 Task: Look for space in Ameca, Mexico from 12th  August, 2023 to 15th August, 2023 for 3 adults in price range Rs.12000 to Rs.16000. Place can be entire place with 2 bedrooms having 3 beds and 1 bathroom. Property type can be house, flat, guest house. Booking option can be shelf check-in. Required host language is English.
Action: Mouse moved to (410, 110)
Screenshot: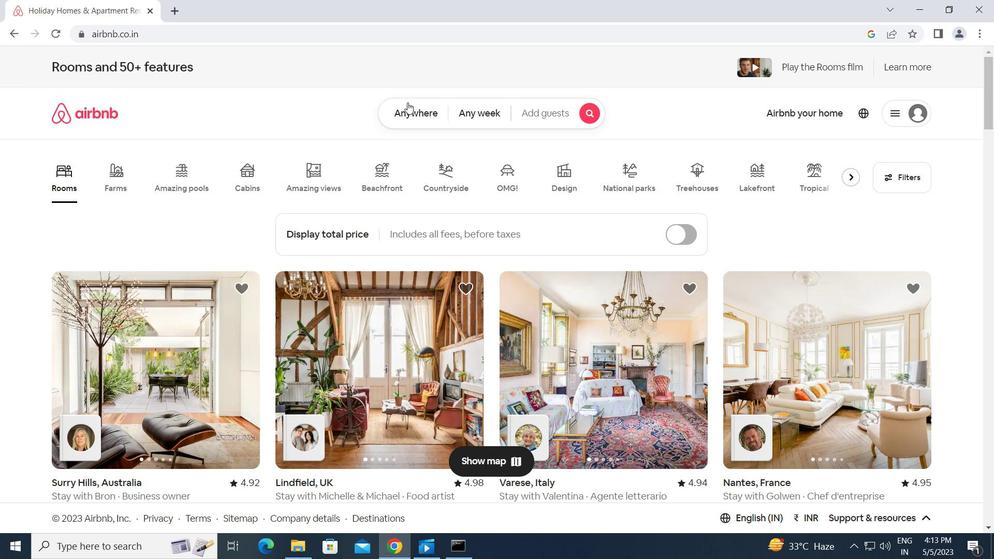 
Action: Mouse pressed left at (410, 110)
Screenshot: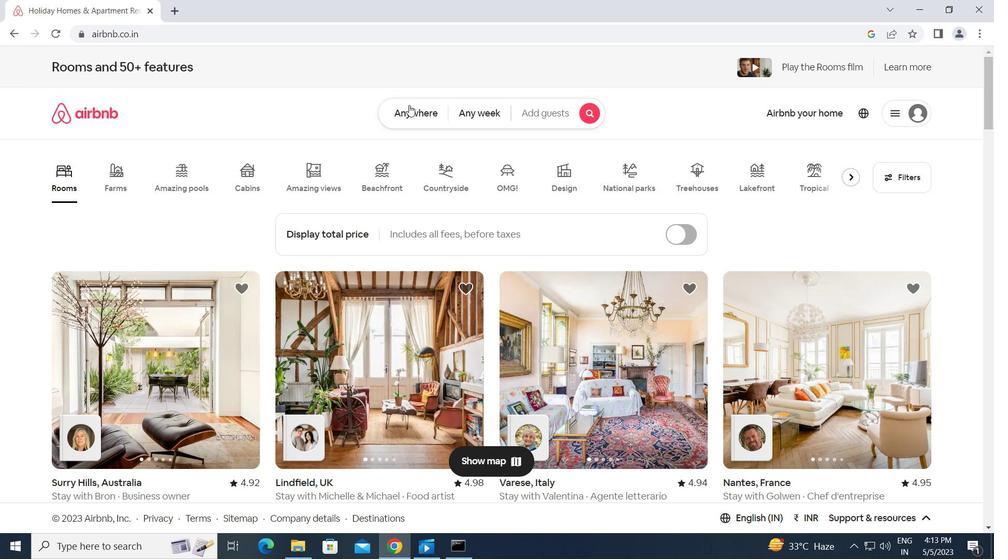 
Action: Mouse moved to (316, 162)
Screenshot: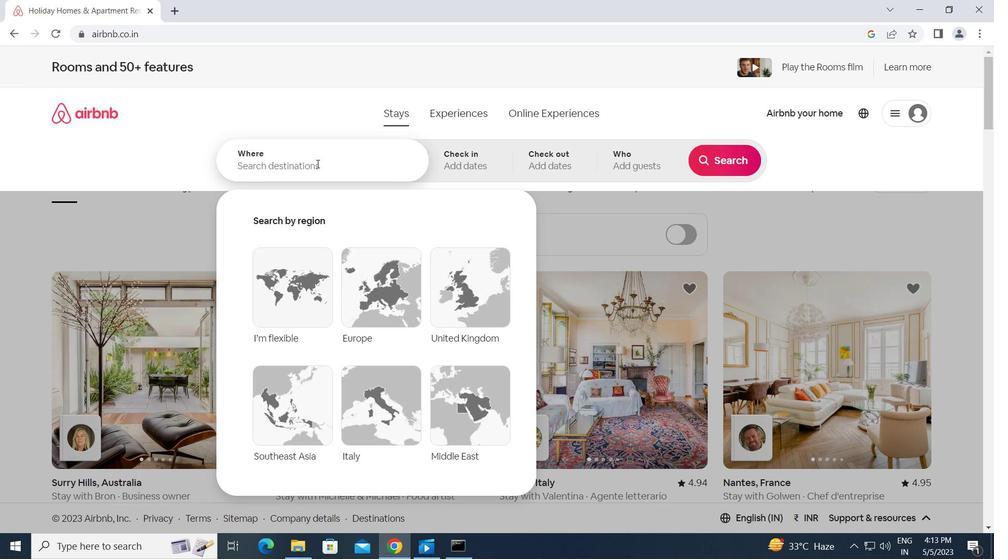 
Action: Mouse pressed left at (316, 162)
Screenshot: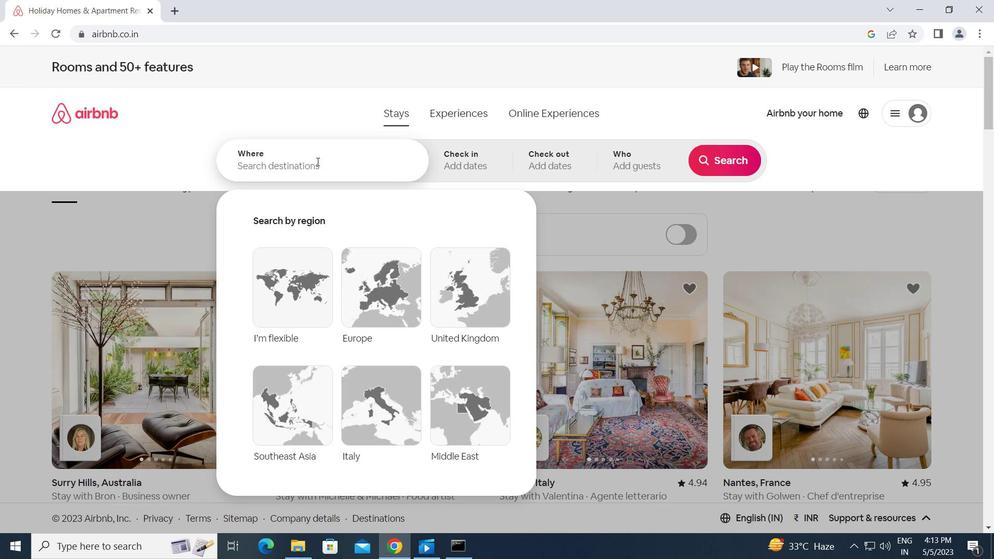 
Action: Key pressed a<Key.caps_lock>meca,<Key.space><Key.caps_lock>m<Key.caps_lock>exico<Key.enter>
Screenshot: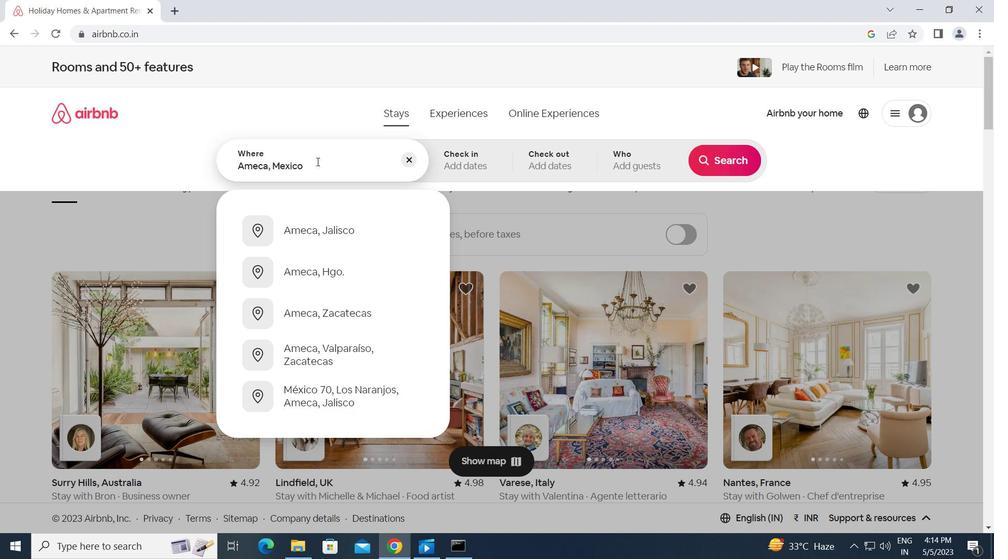
Action: Mouse moved to (723, 260)
Screenshot: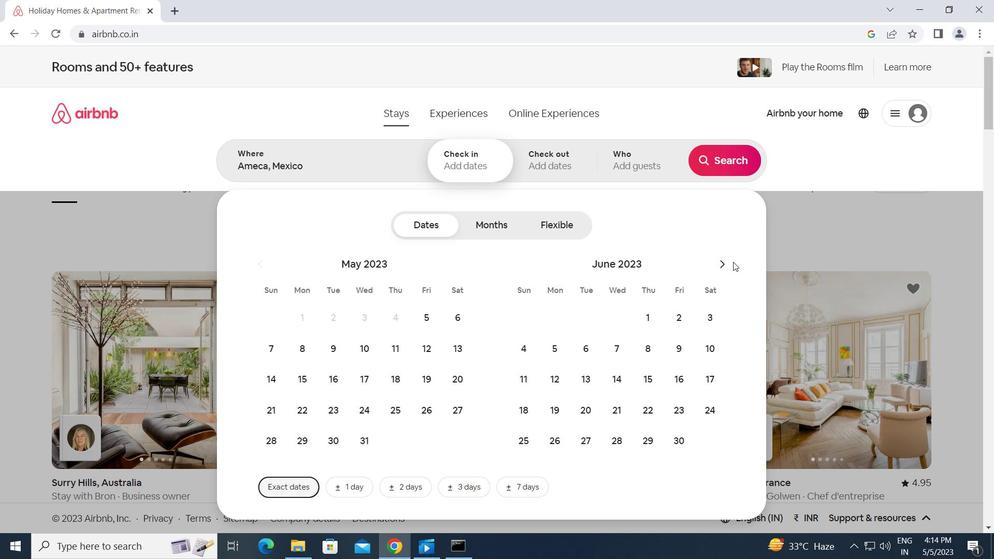 
Action: Mouse pressed left at (723, 260)
Screenshot: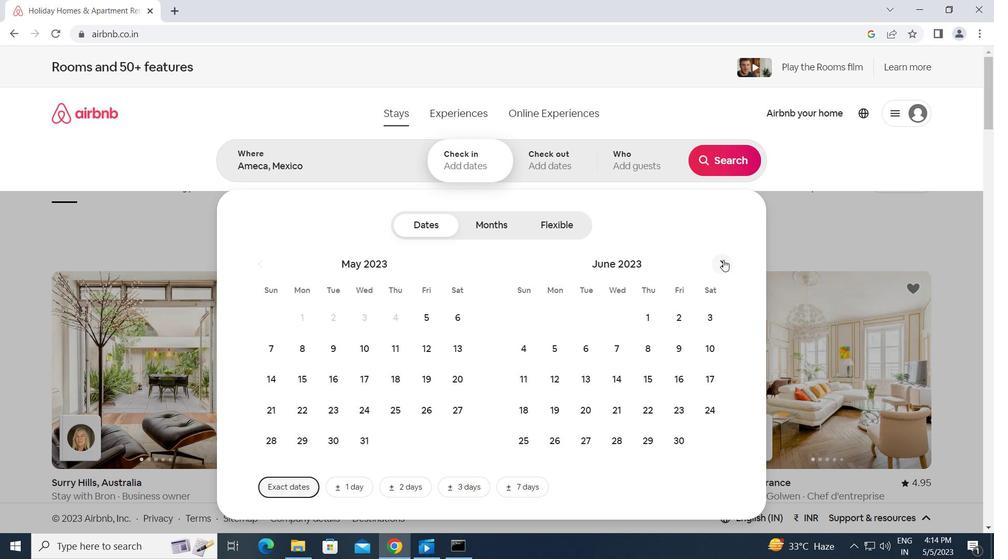 
Action: Mouse pressed left at (723, 260)
Screenshot: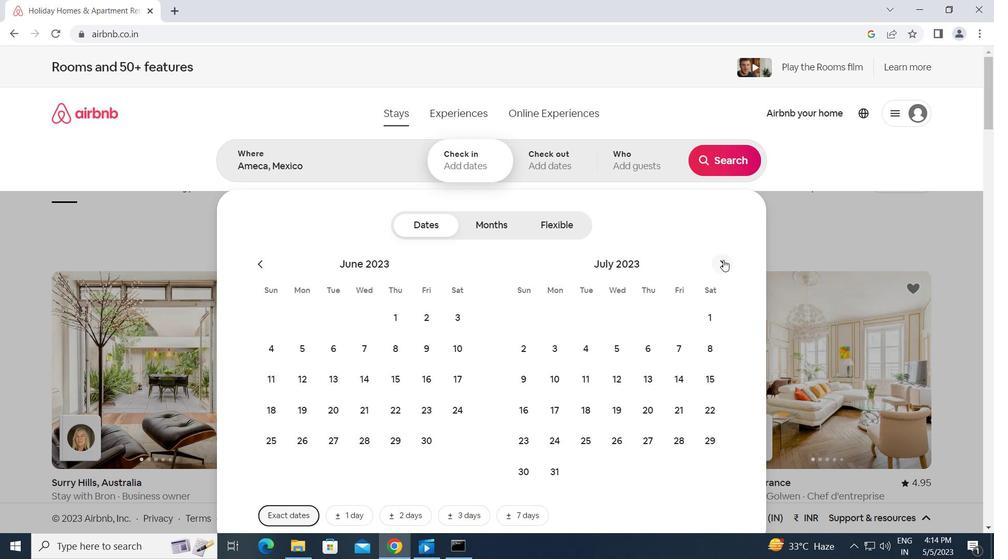 
Action: Mouse moved to (705, 347)
Screenshot: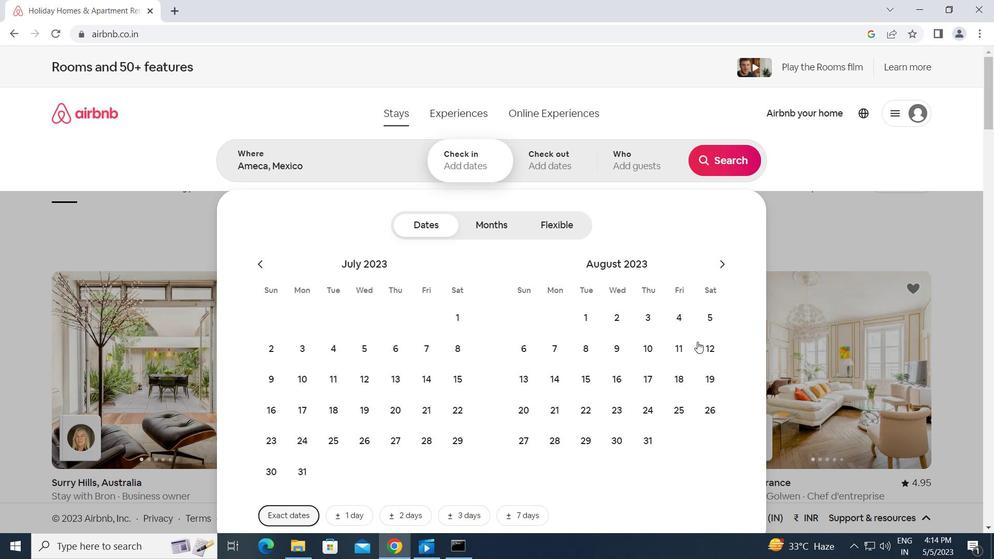 
Action: Mouse pressed left at (705, 347)
Screenshot: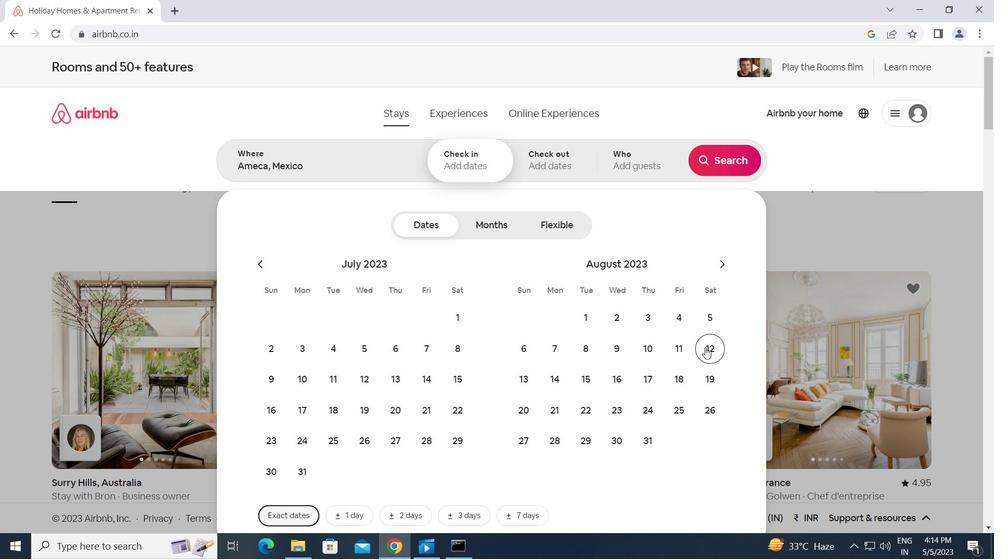 
Action: Mouse moved to (575, 380)
Screenshot: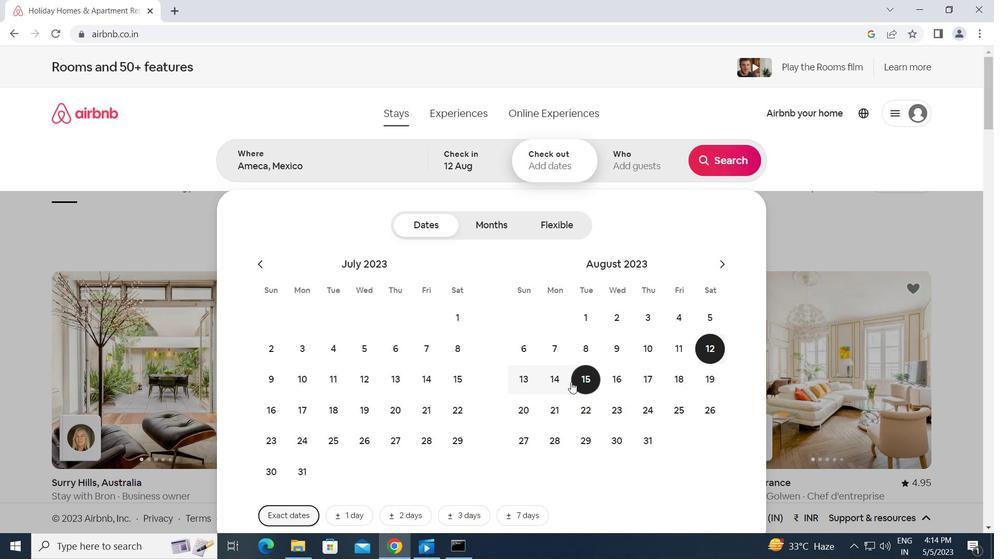 
Action: Mouse pressed left at (575, 380)
Screenshot: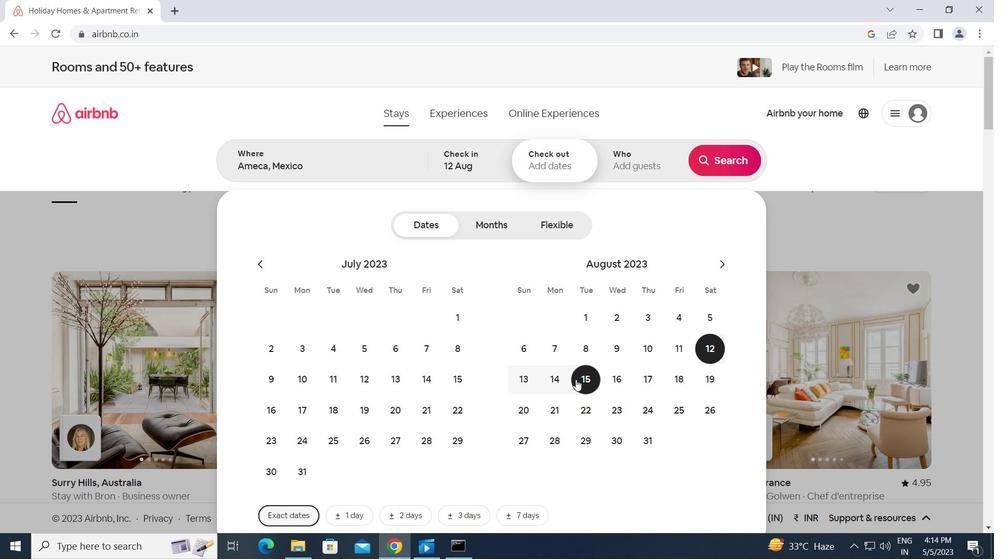 
Action: Mouse moved to (626, 153)
Screenshot: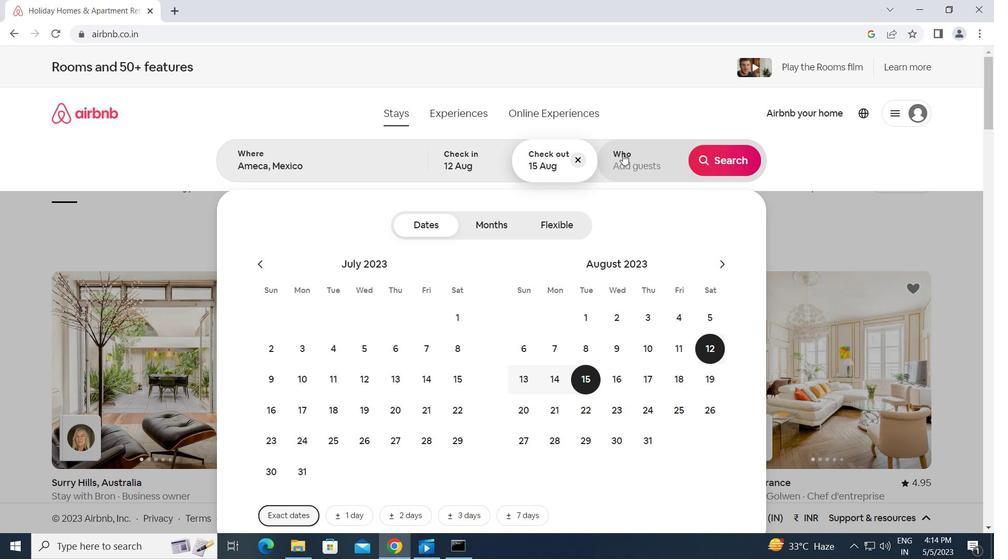 
Action: Mouse pressed left at (626, 153)
Screenshot: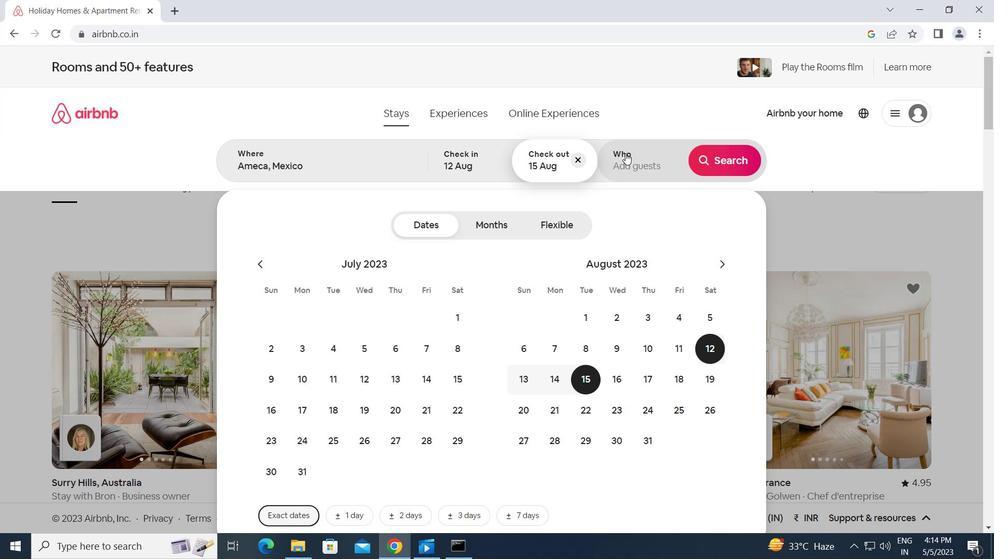 
Action: Mouse moved to (728, 229)
Screenshot: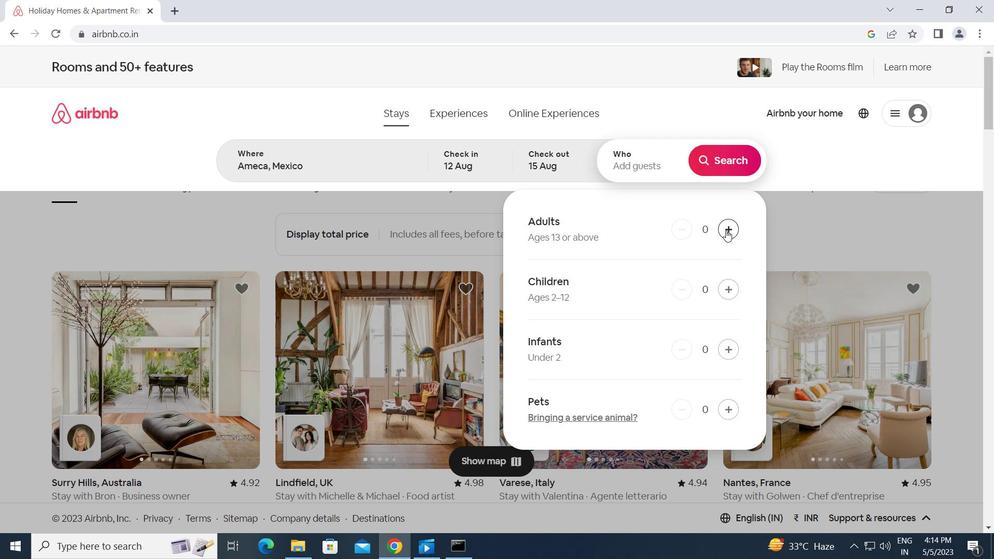 
Action: Mouse pressed left at (728, 229)
Screenshot: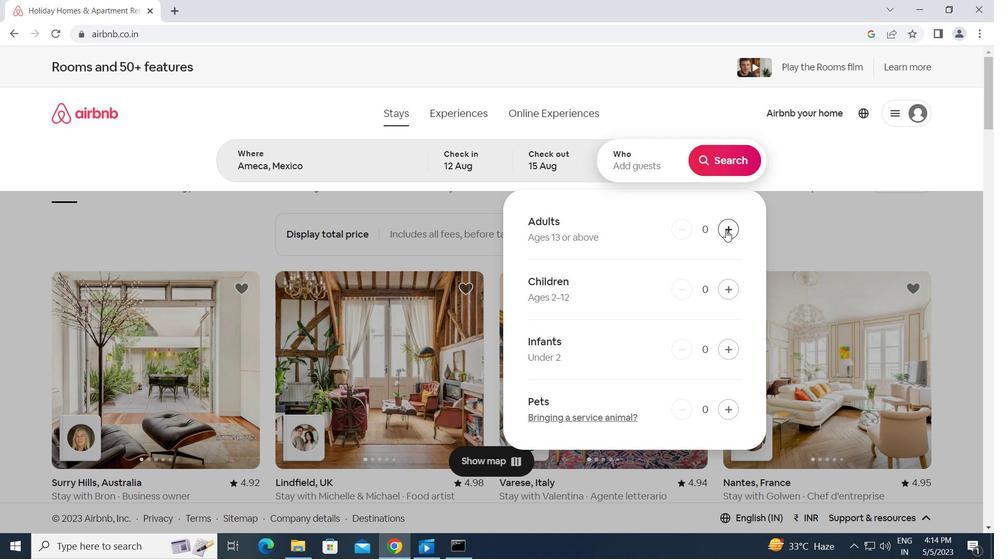 
Action: Mouse pressed left at (728, 229)
Screenshot: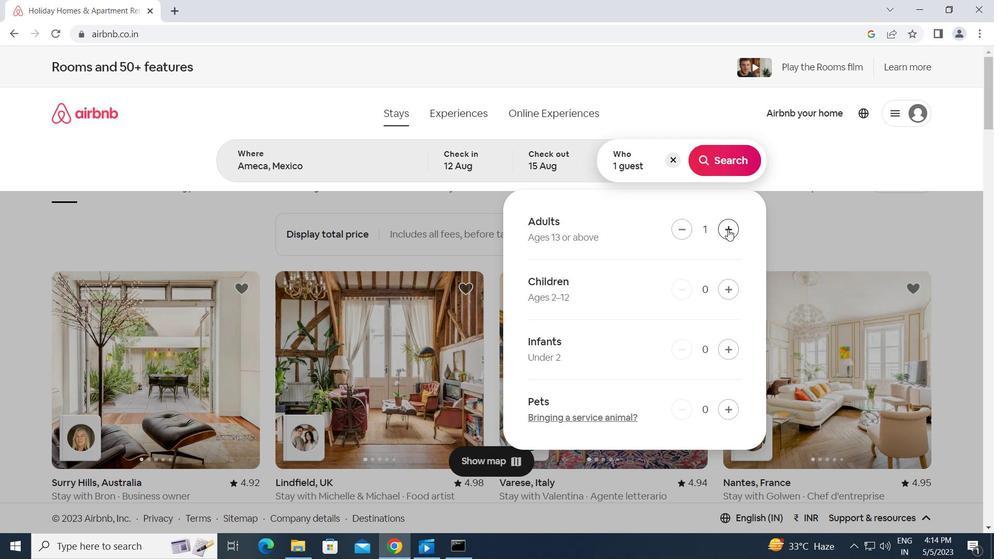 
Action: Mouse pressed left at (728, 229)
Screenshot: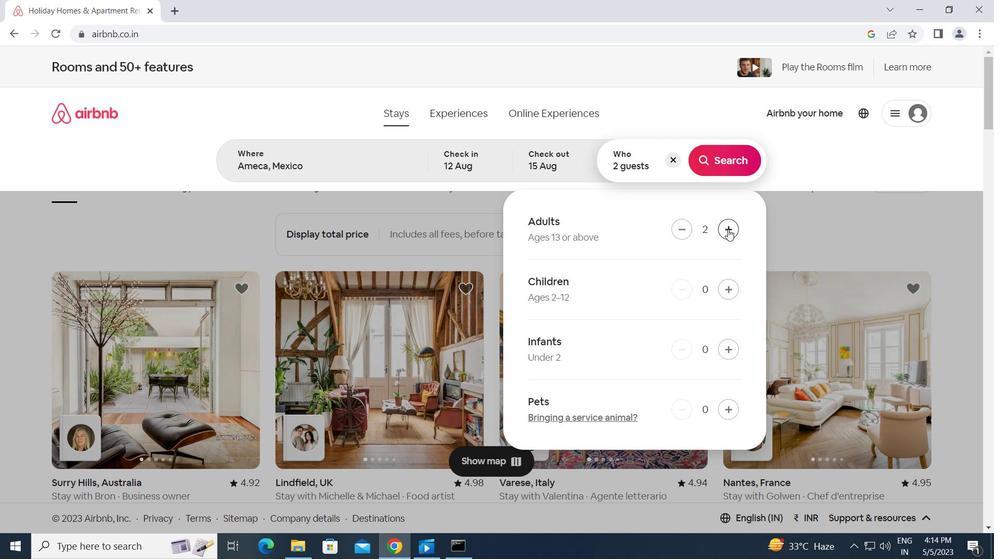 
Action: Mouse moved to (728, 159)
Screenshot: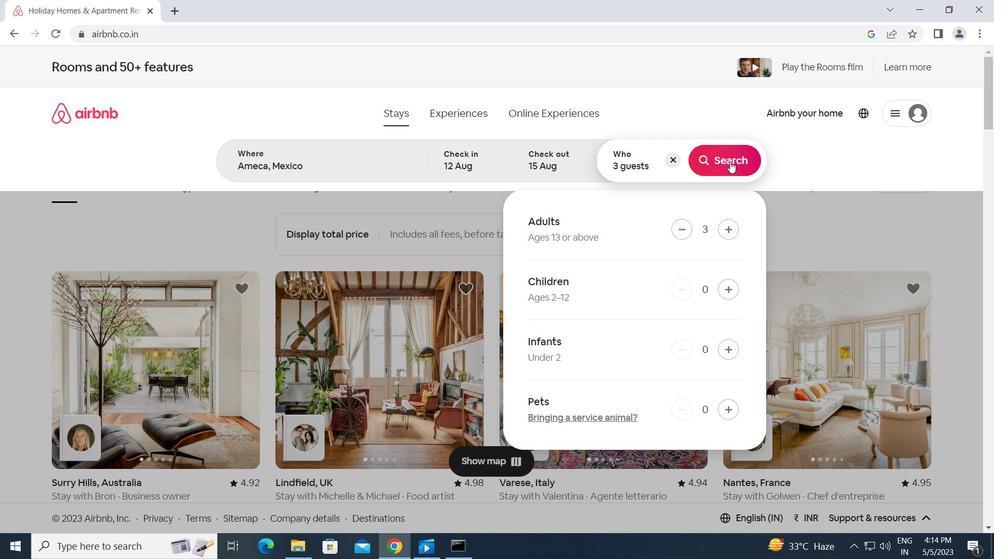 
Action: Mouse pressed left at (728, 159)
Screenshot: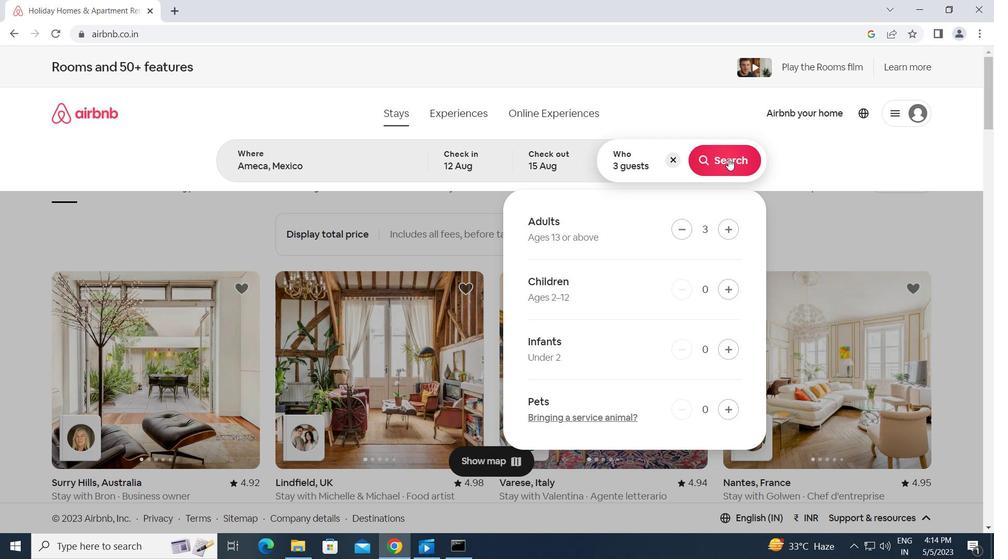 
Action: Mouse moved to (928, 124)
Screenshot: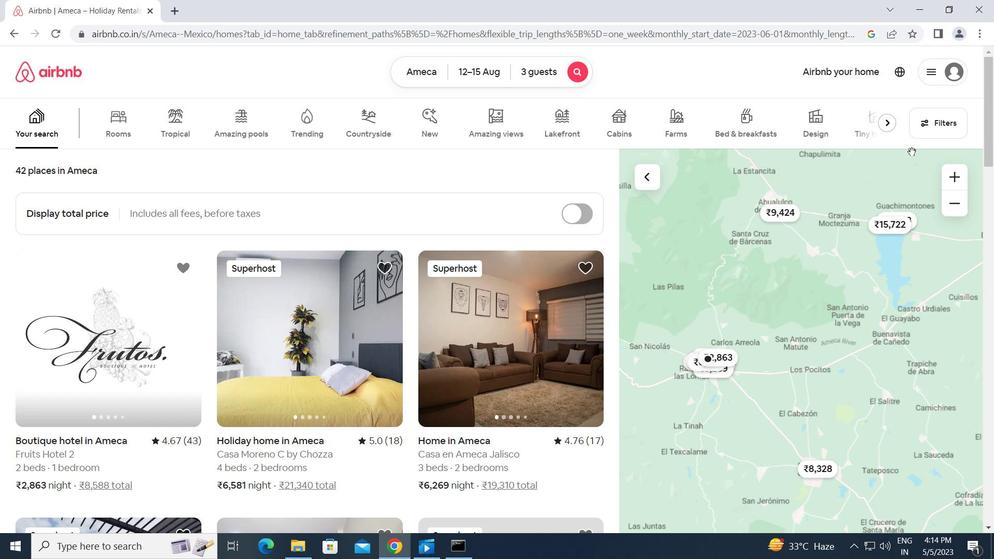 
Action: Mouse pressed left at (928, 124)
Screenshot: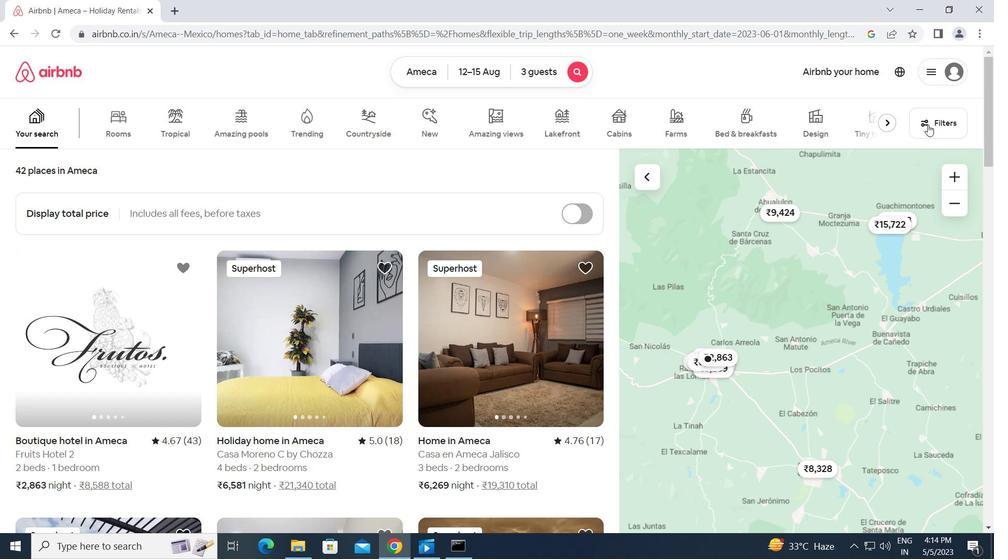 
Action: Mouse moved to (329, 444)
Screenshot: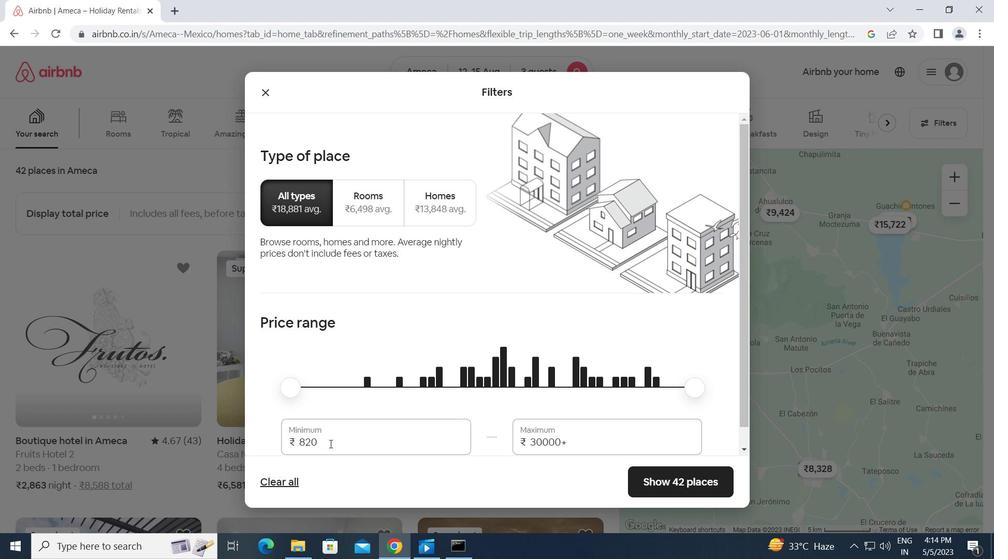 
Action: Mouse pressed left at (329, 444)
Screenshot: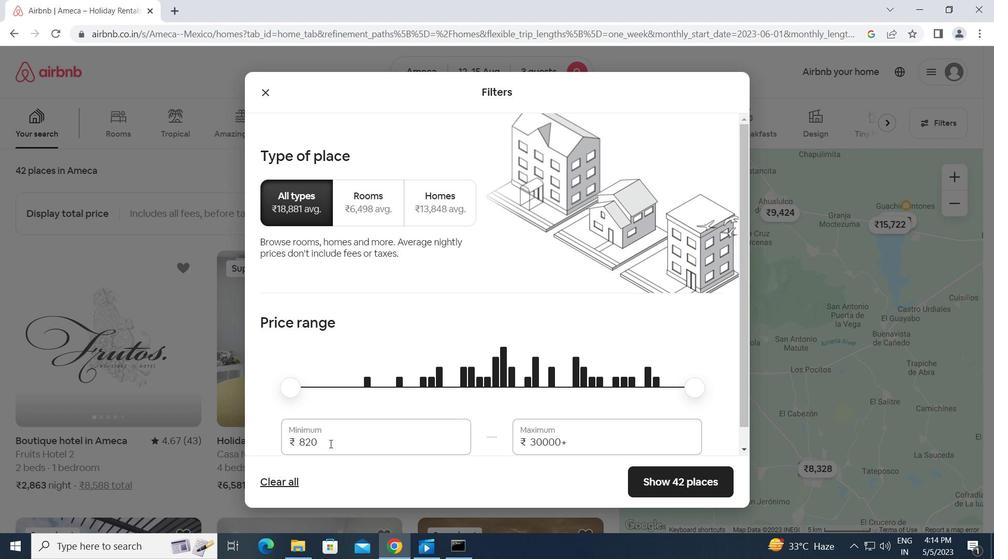 
Action: Mouse moved to (273, 442)
Screenshot: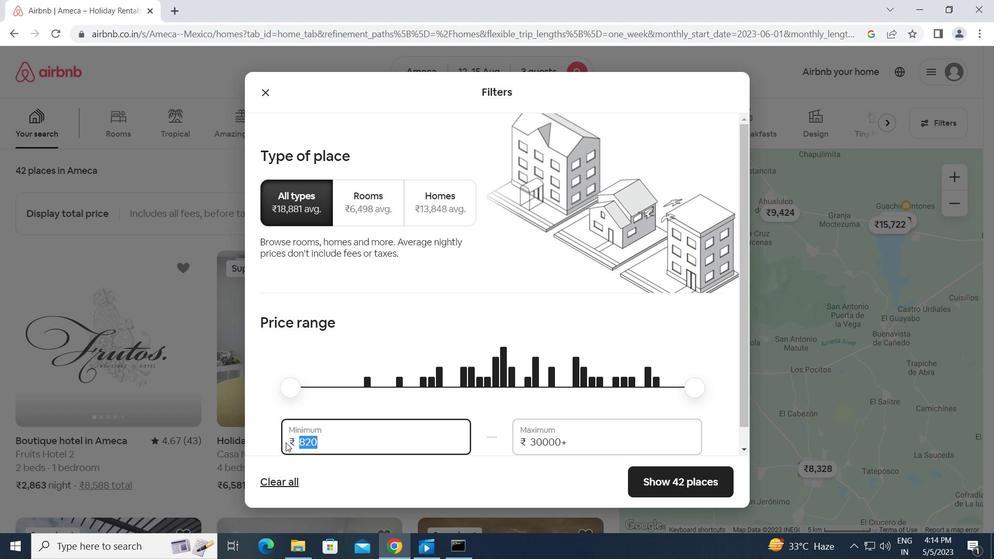 
Action: Key pressed 12000<Key.tab>
Screenshot: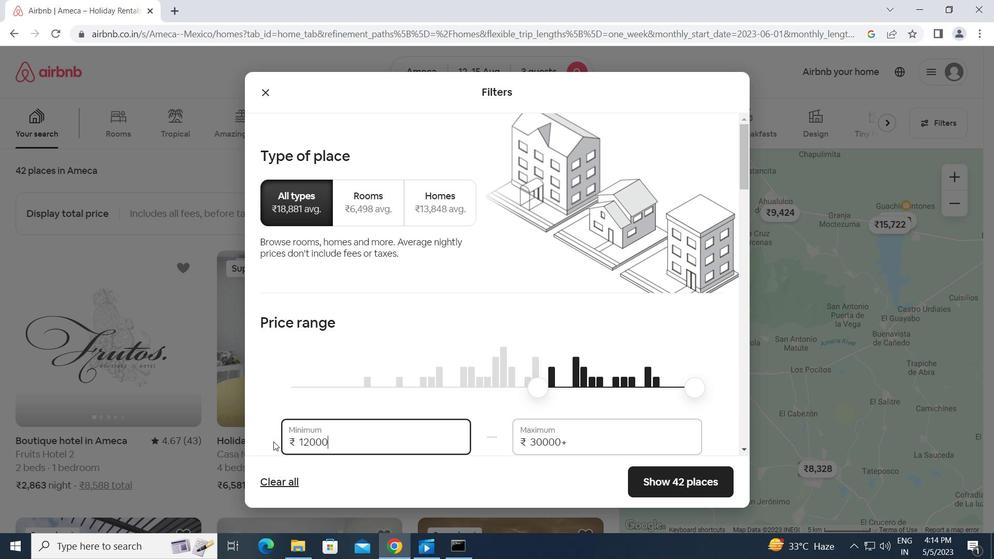 
Action: Mouse moved to (298, 437)
Screenshot: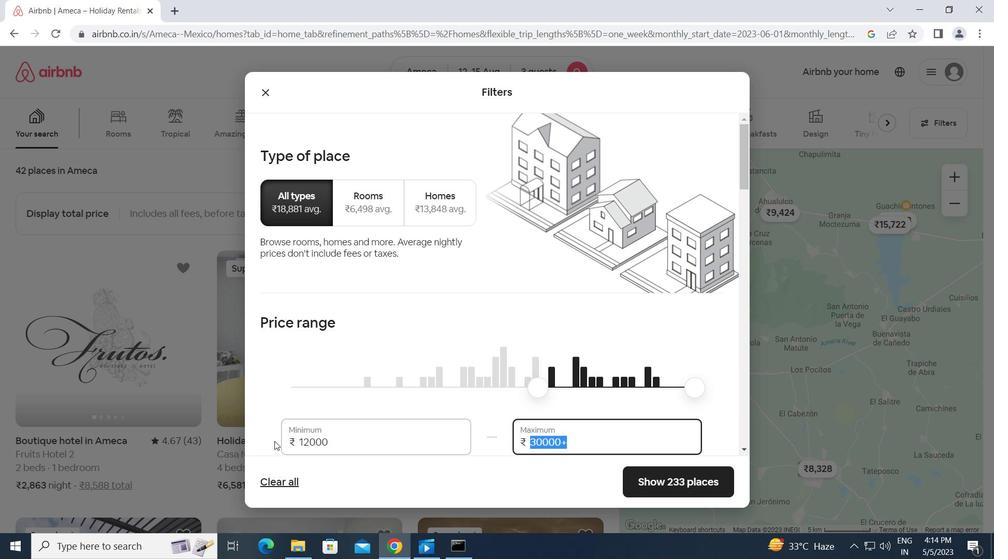 
Action: Key pressed 16
Screenshot: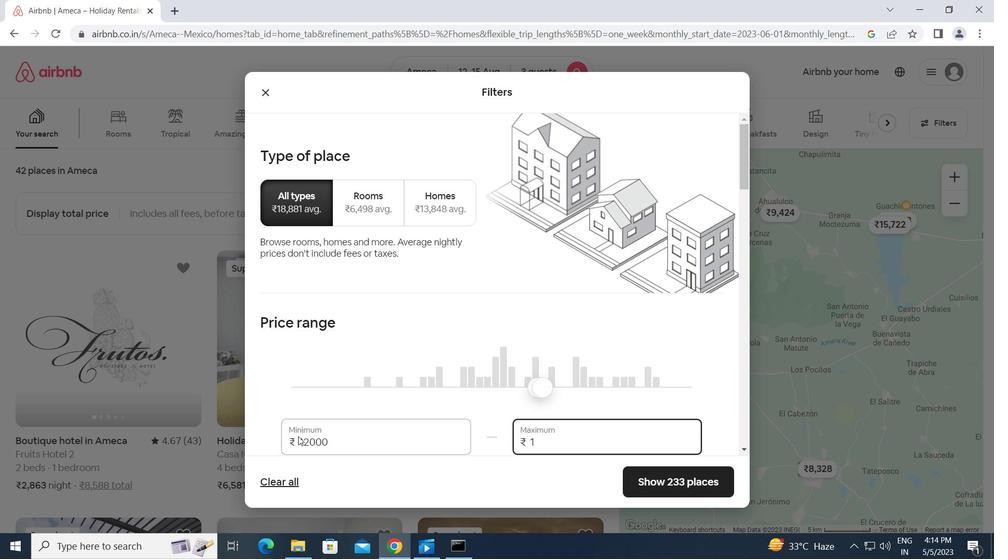 
Action: Mouse scrolled (298, 436) with delta (0, 0)
Screenshot: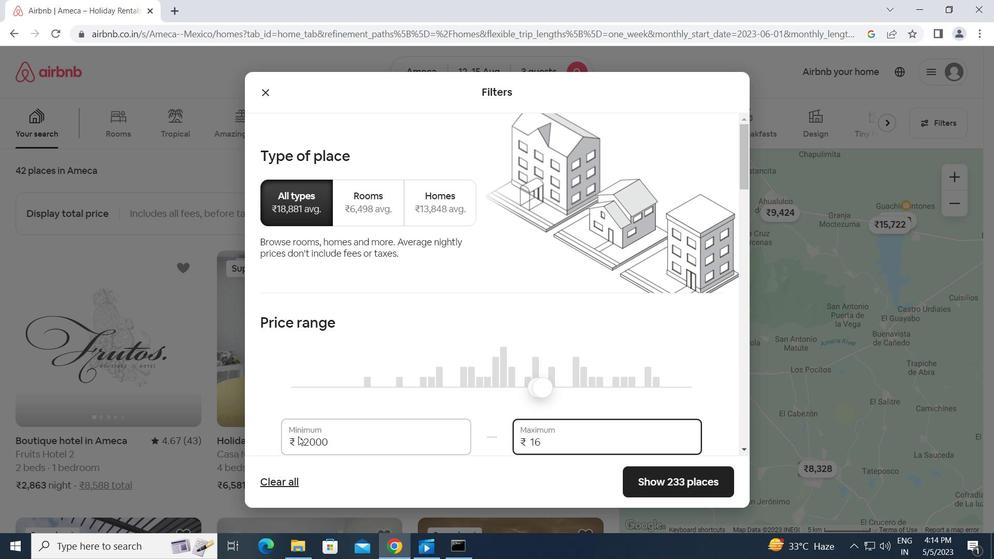 
Action: Mouse moved to (306, 436)
Screenshot: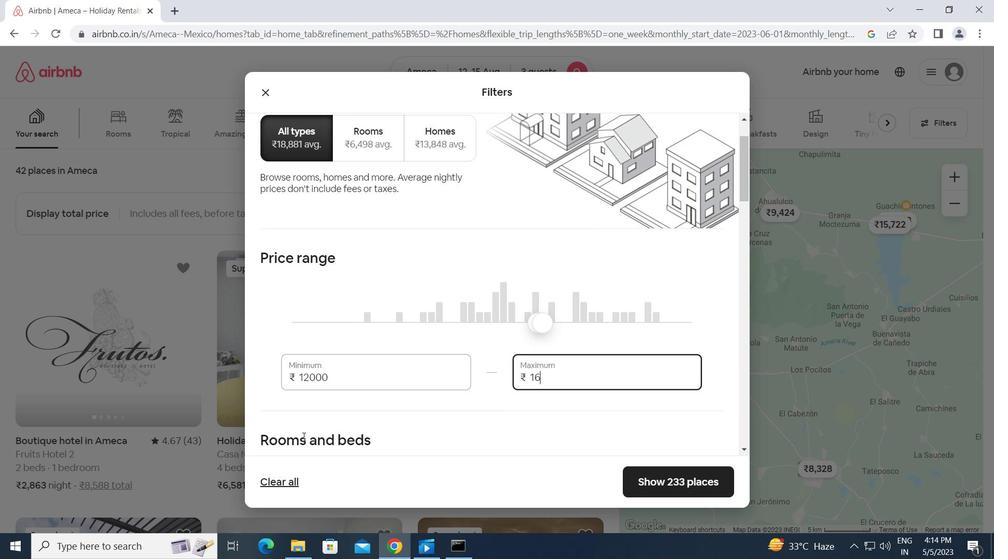 
Action: Key pressed 000
Screenshot: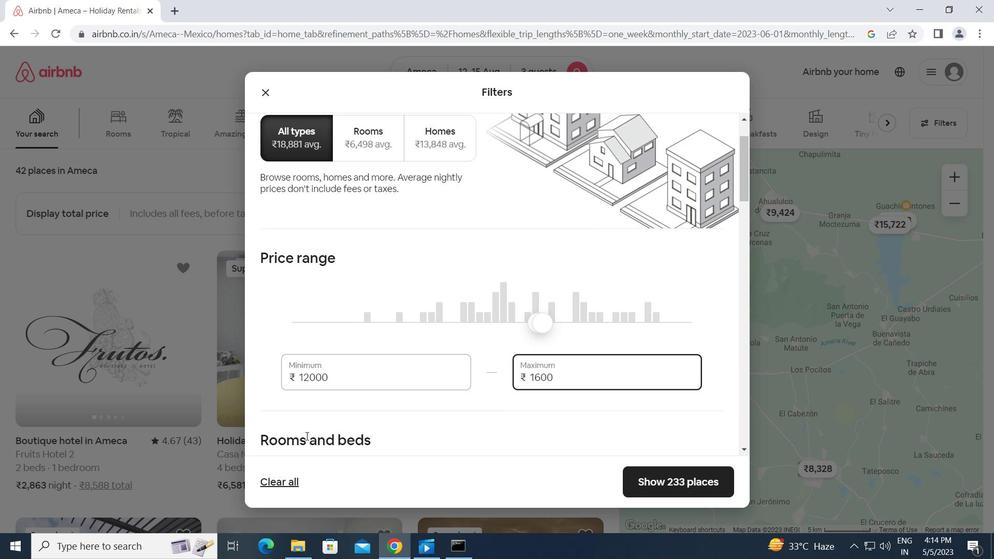 
Action: Mouse moved to (350, 421)
Screenshot: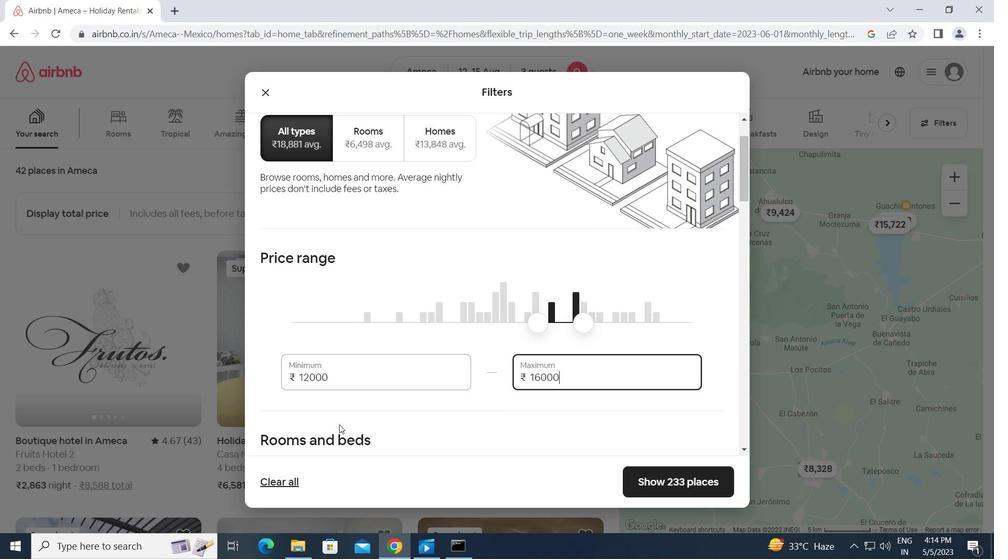 
Action: Mouse scrolled (350, 421) with delta (0, 0)
Screenshot: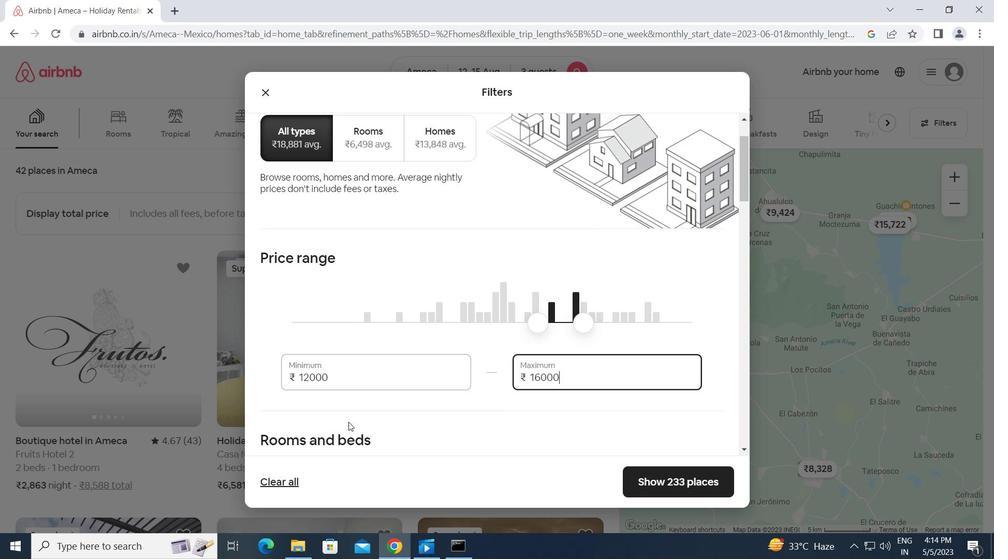 
Action: Mouse scrolled (350, 421) with delta (0, 0)
Screenshot: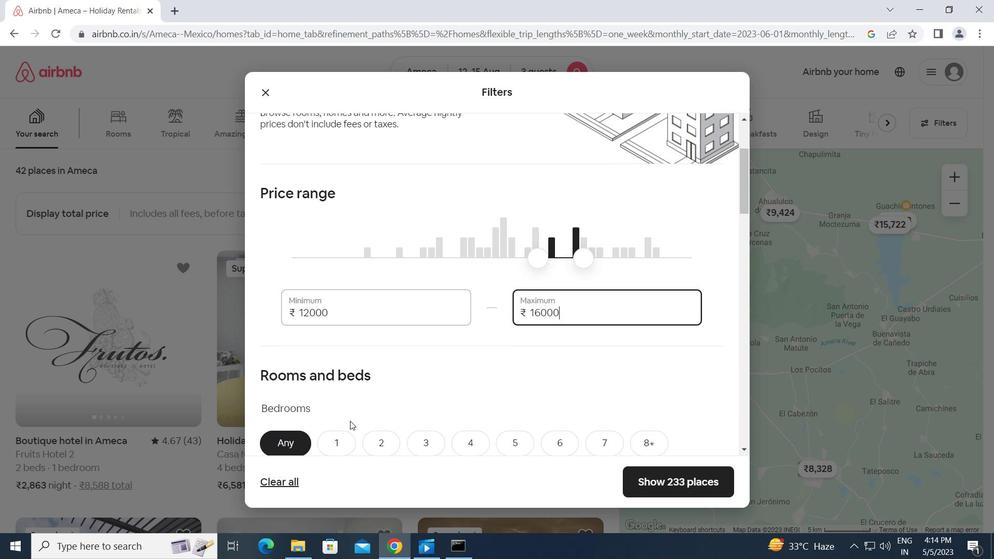 
Action: Mouse scrolled (350, 421) with delta (0, 0)
Screenshot: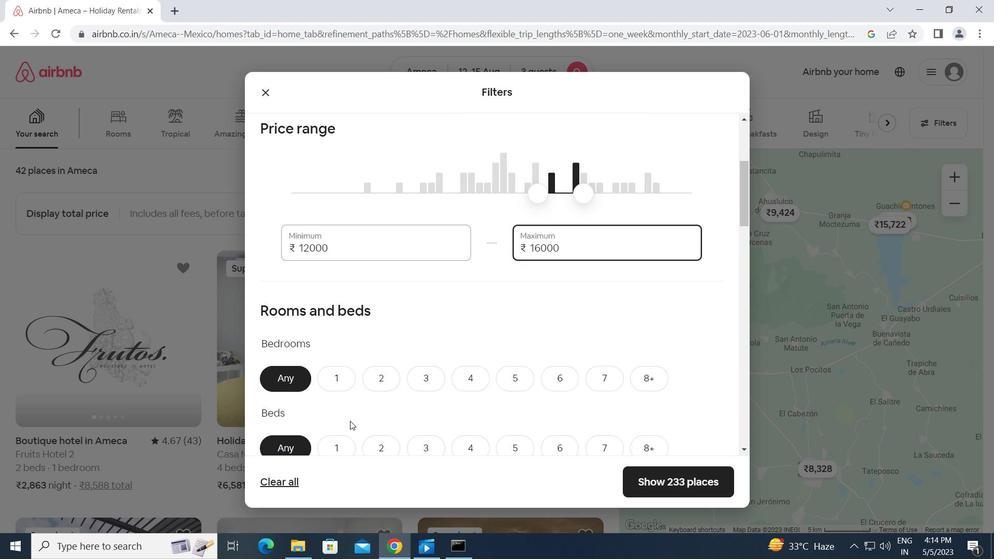 
Action: Mouse moved to (384, 320)
Screenshot: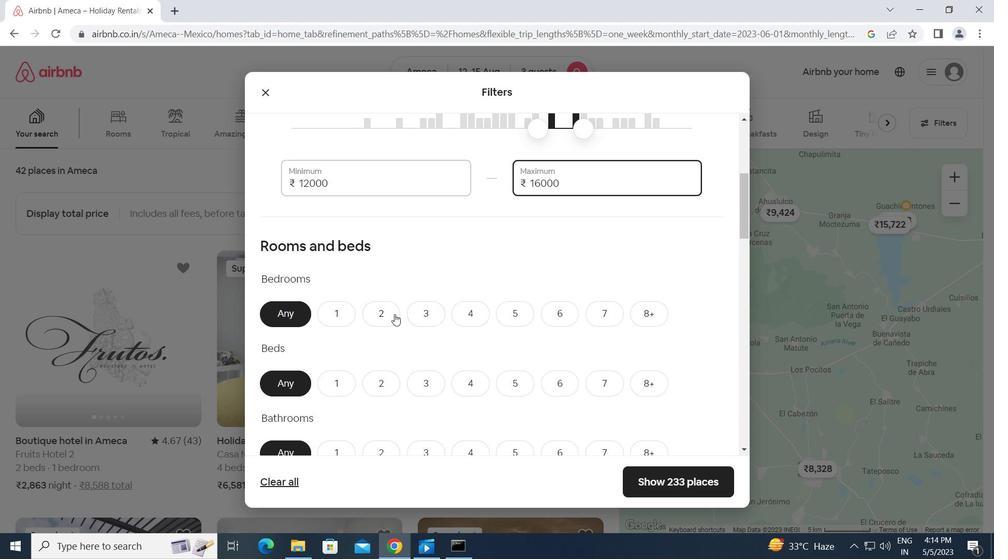 
Action: Mouse pressed left at (384, 320)
Screenshot: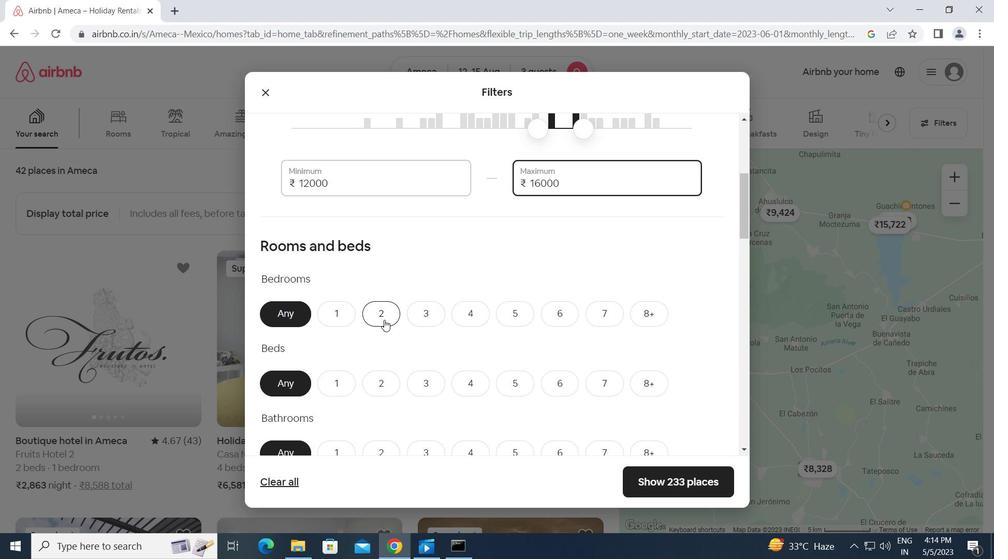 
Action: Mouse moved to (402, 344)
Screenshot: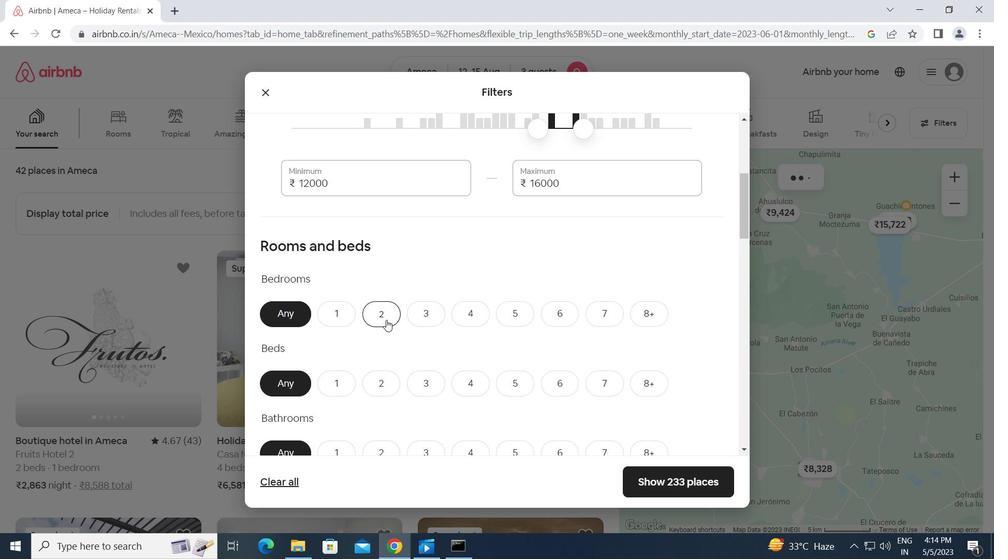 
Action: Mouse scrolled (402, 344) with delta (0, 0)
Screenshot: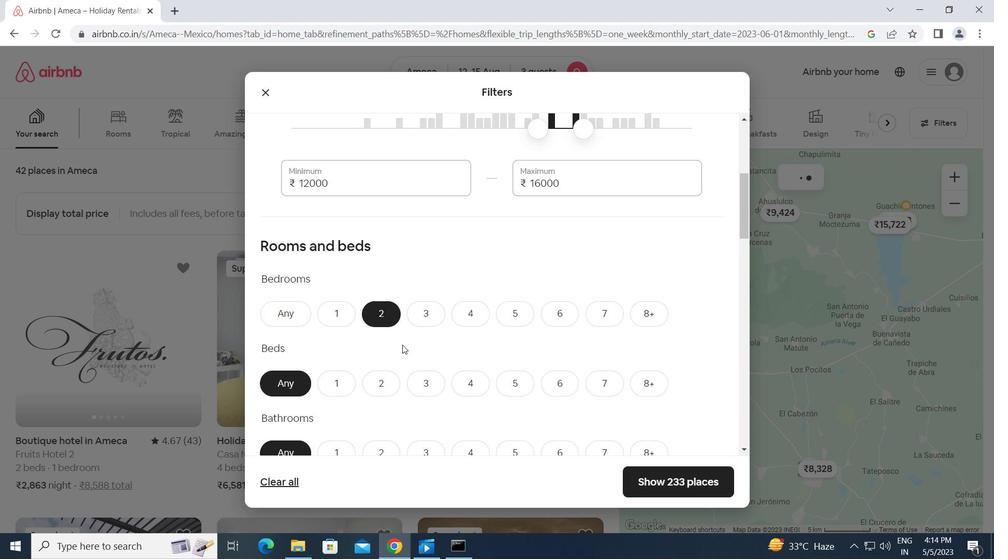 
Action: Mouse scrolled (402, 344) with delta (0, 0)
Screenshot: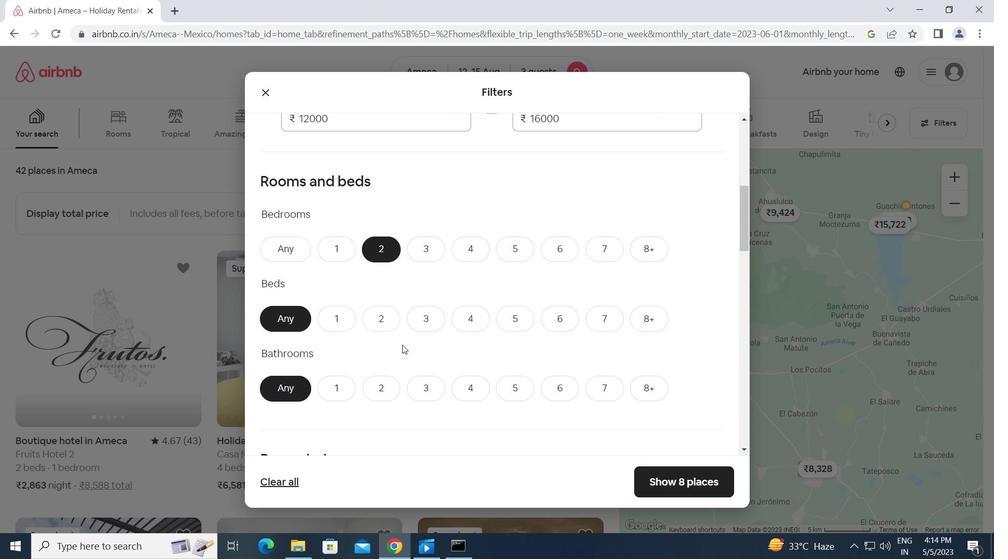 
Action: Mouse moved to (422, 252)
Screenshot: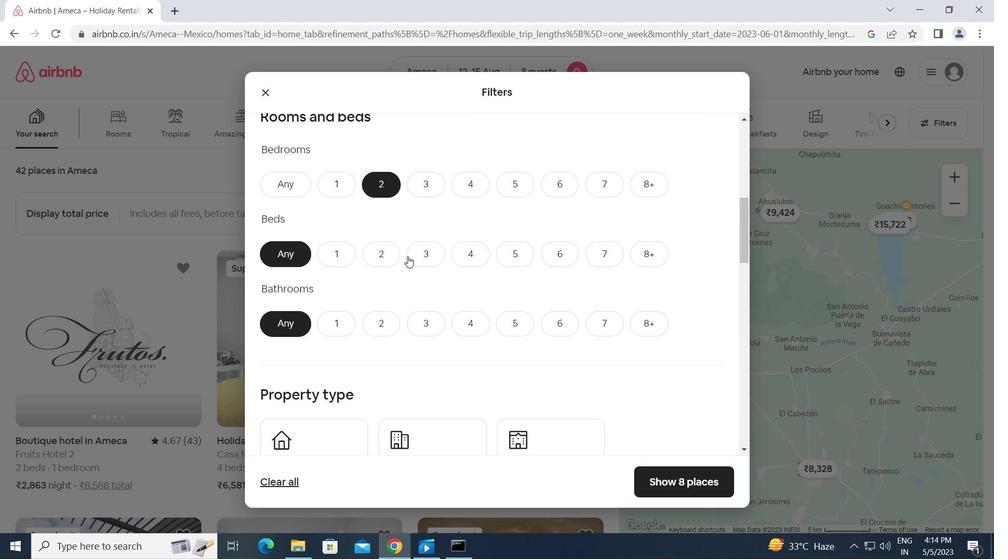 
Action: Mouse pressed left at (422, 252)
Screenshot: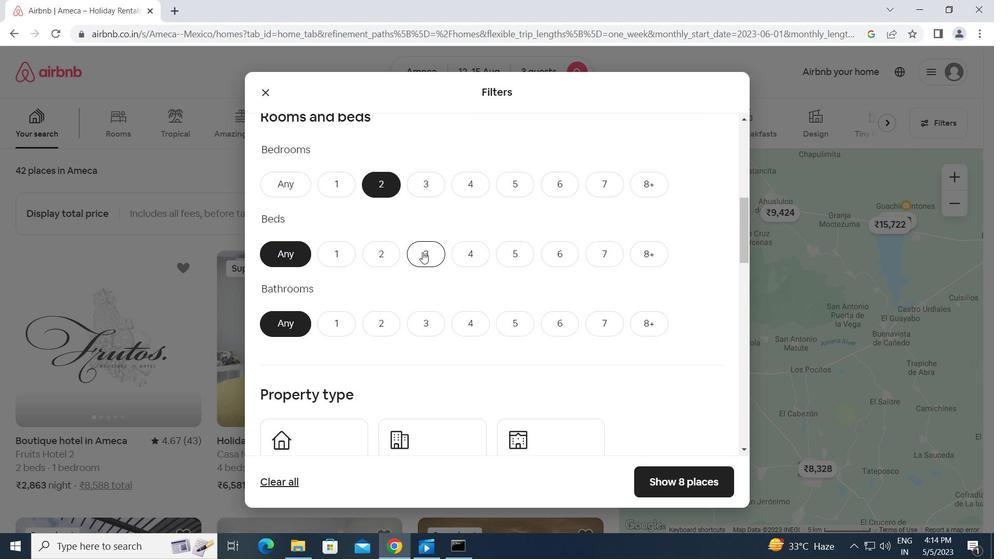 
Action: Mouse moved to (333, 325)
Screenshot: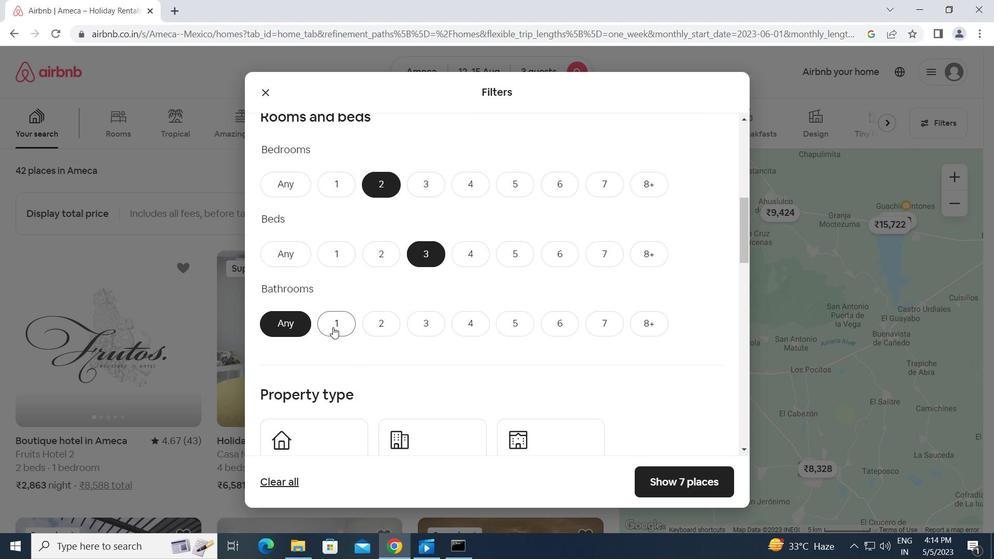 
Action: Mouse pressed left at (333, 325)
Screenshot: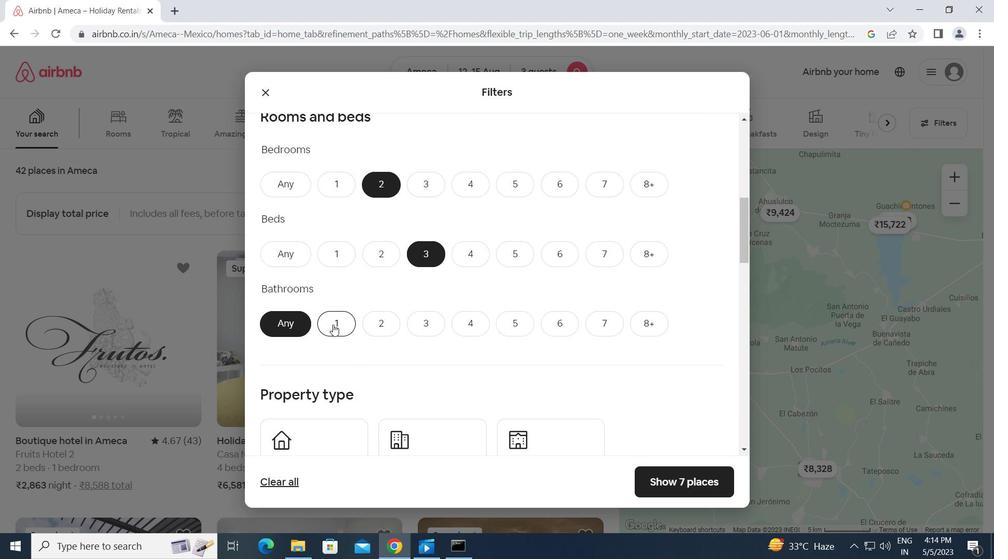 
Action: Mouse moved to (408, 342)
Screenshot: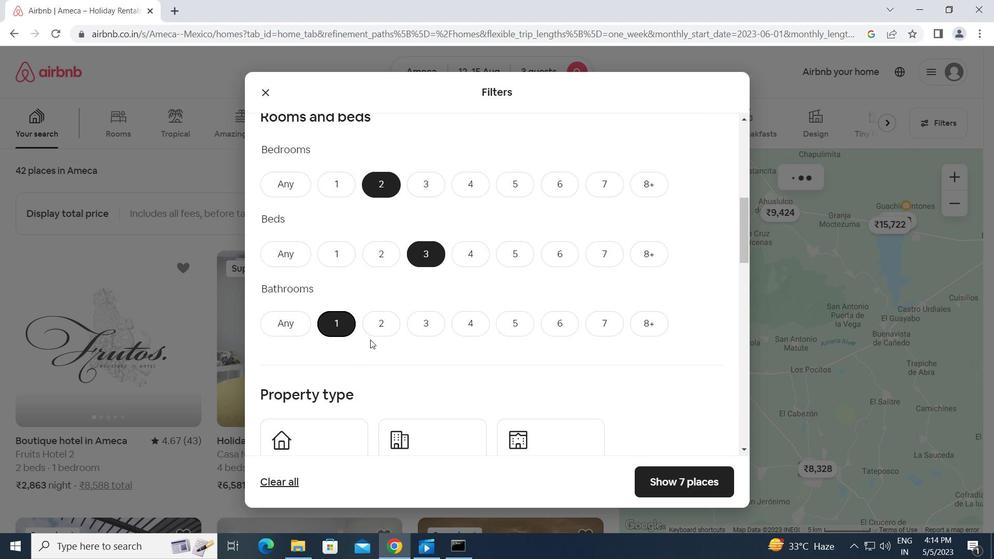
Action: Mouse scrolled (408, 341) with delta (0, 0)
Screenshot: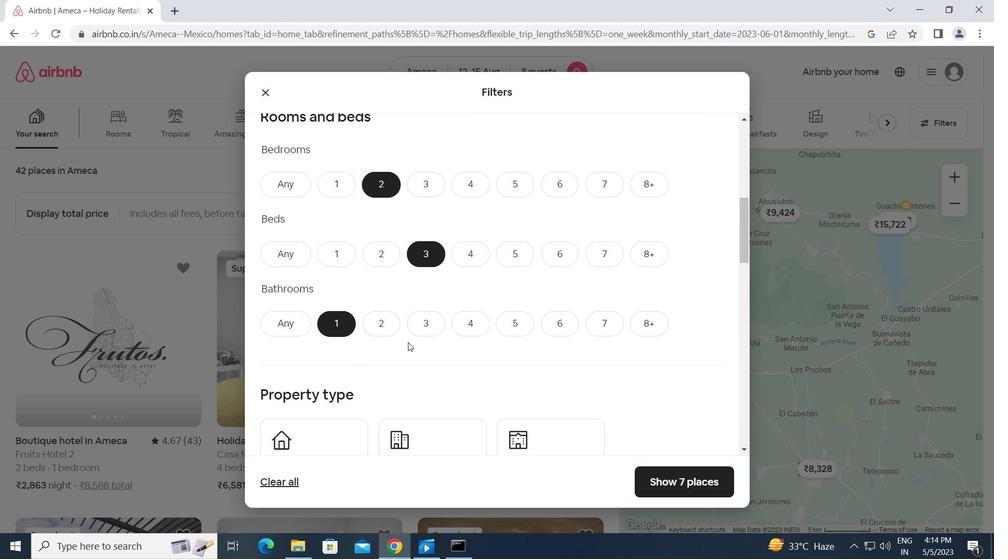
Action: Mouse scrolled (408, 341) with delta (0, 0)
Screenshot: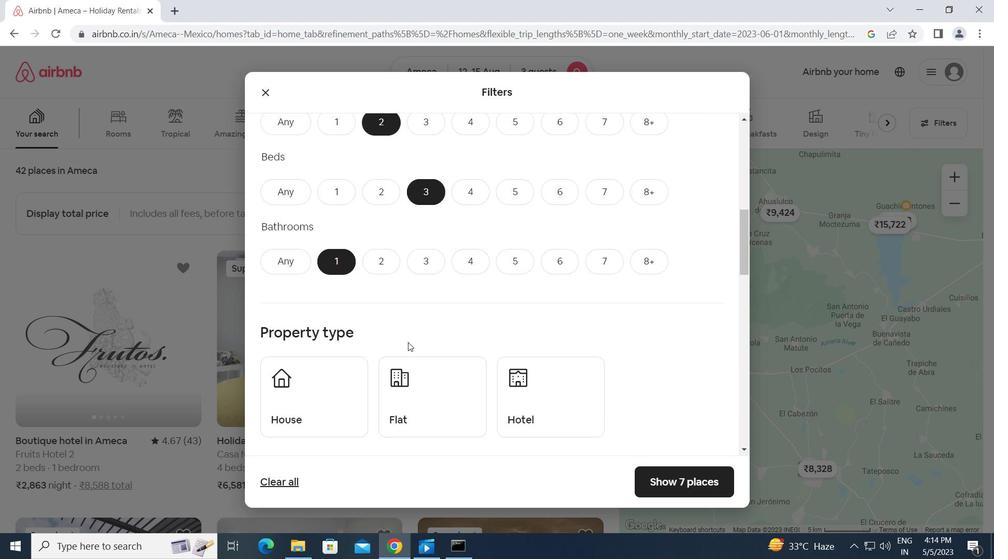 
Action: Mouse moved to (334, 340)
Screenshot: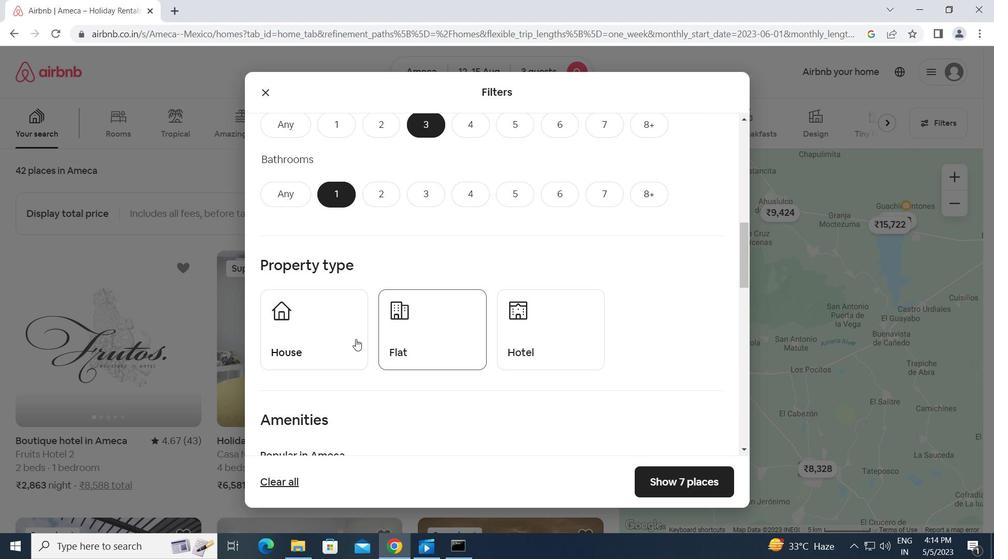 
Action: Mouse pressed left at (334, 340)
Screenshot: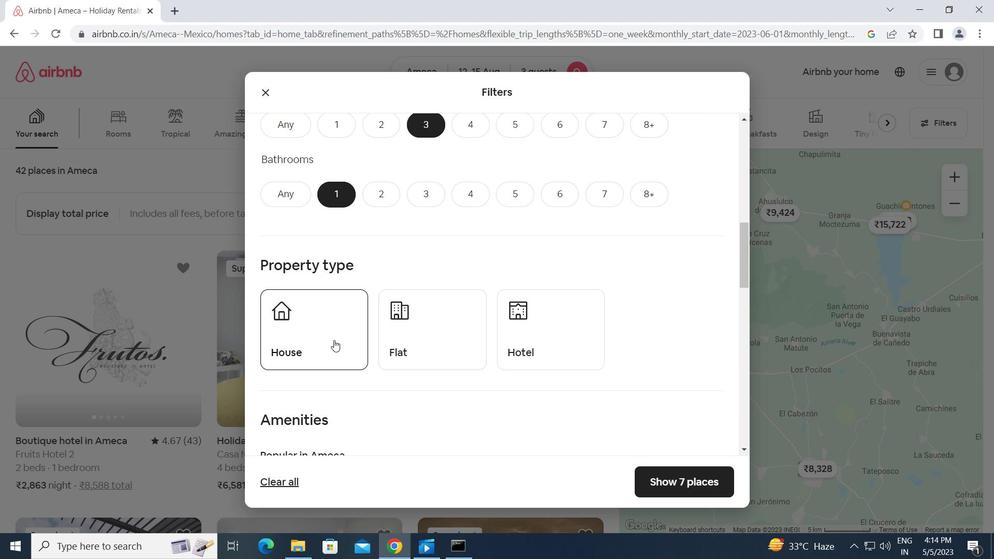 
Action: Mouse moved to (415, 340)
Screenshot: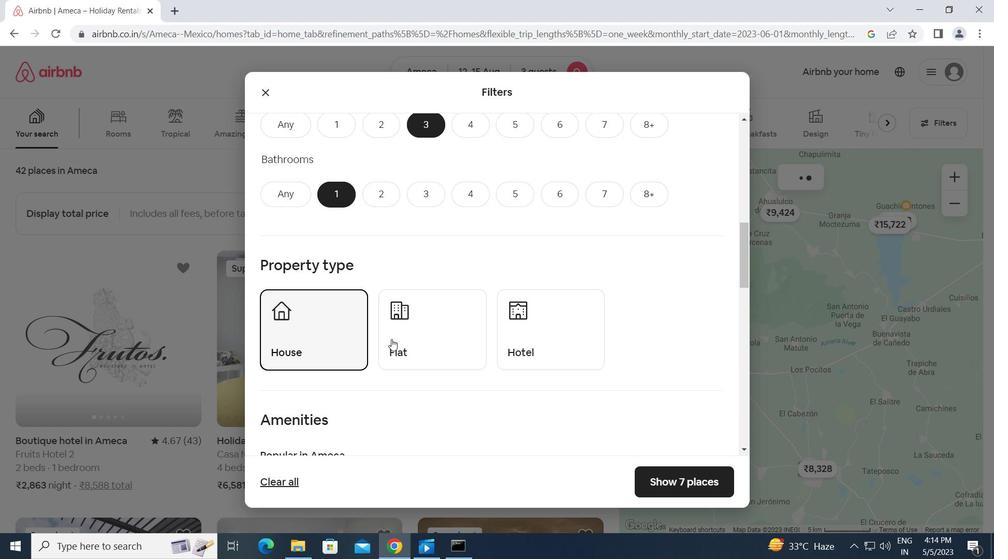 
Action: Mouse pressed left at (415, 340)
Screenshot: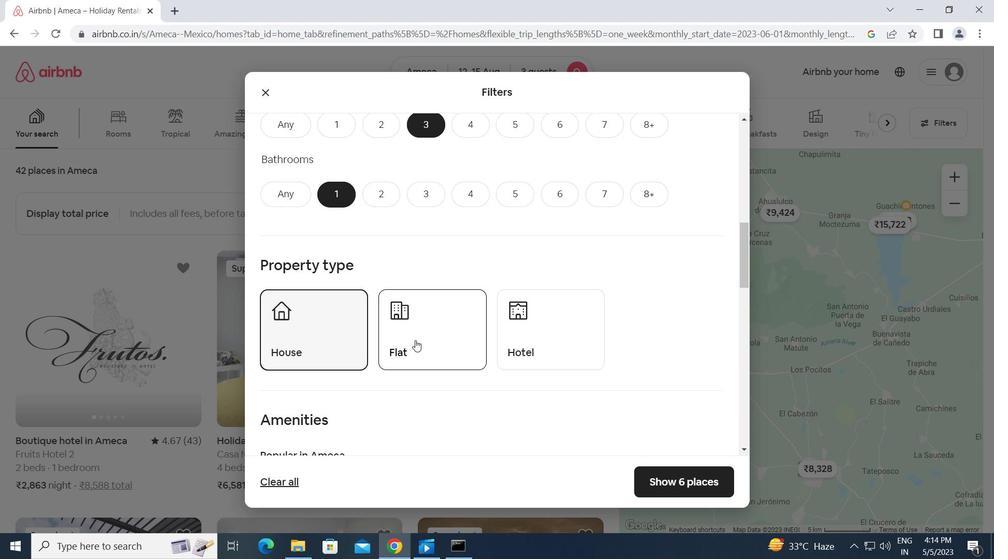
Action: Mouse moved to (422, 346)
Screenshot: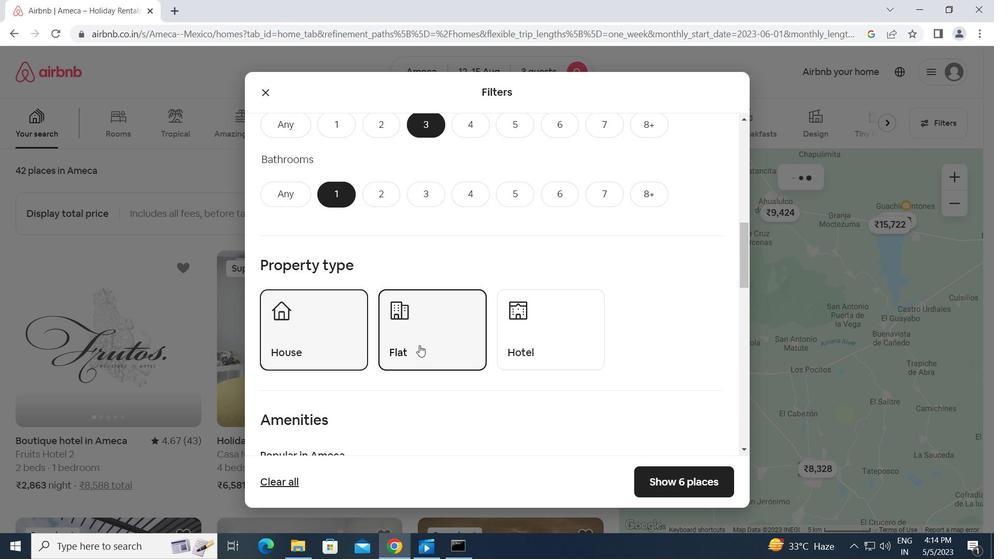 
Action: Mouse scrolled (422, 345) with delta (0, 0)
Screenshot: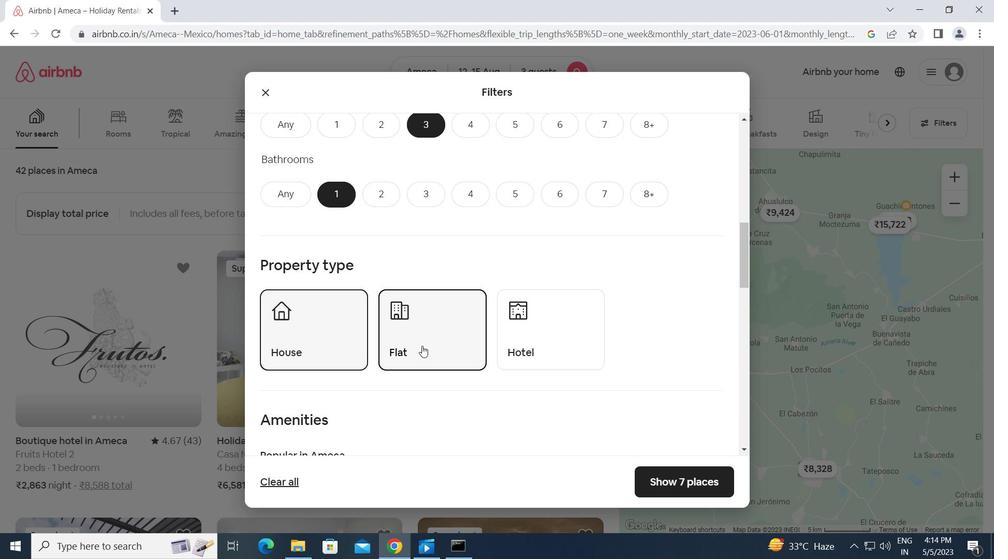 
Action: Mouse scrolled (422, 345) with delta (0, 0)
Screenshot: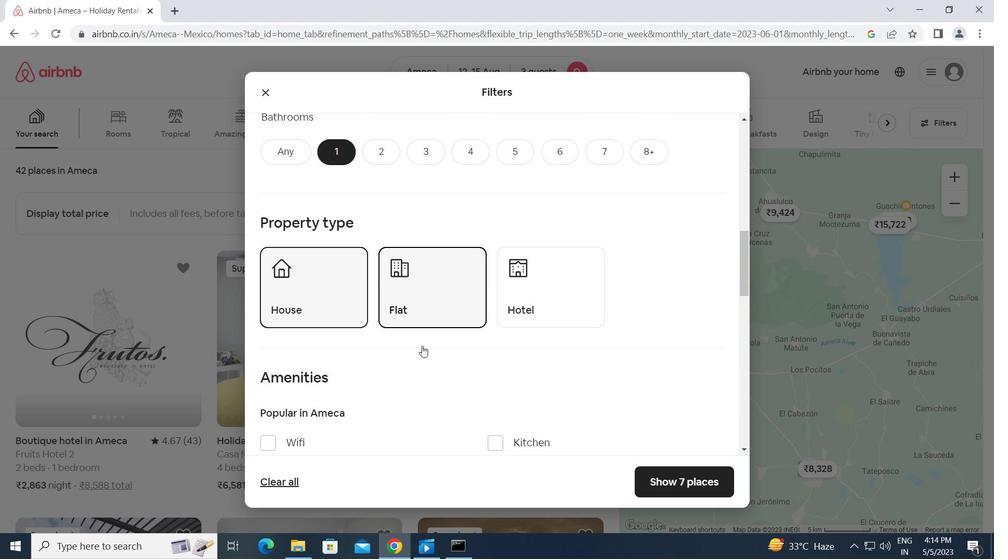 
Action: Mouse scrolled (422, 345) with delta (0, 0)
Screenshot: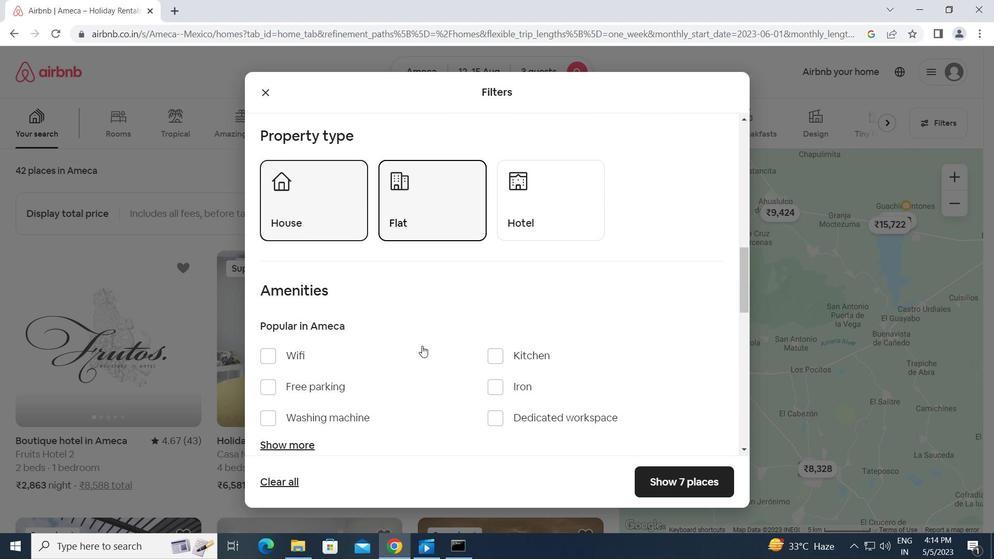 
Action: Mouse scrolled (422, 345) with delta (0, 0)
Screenshot: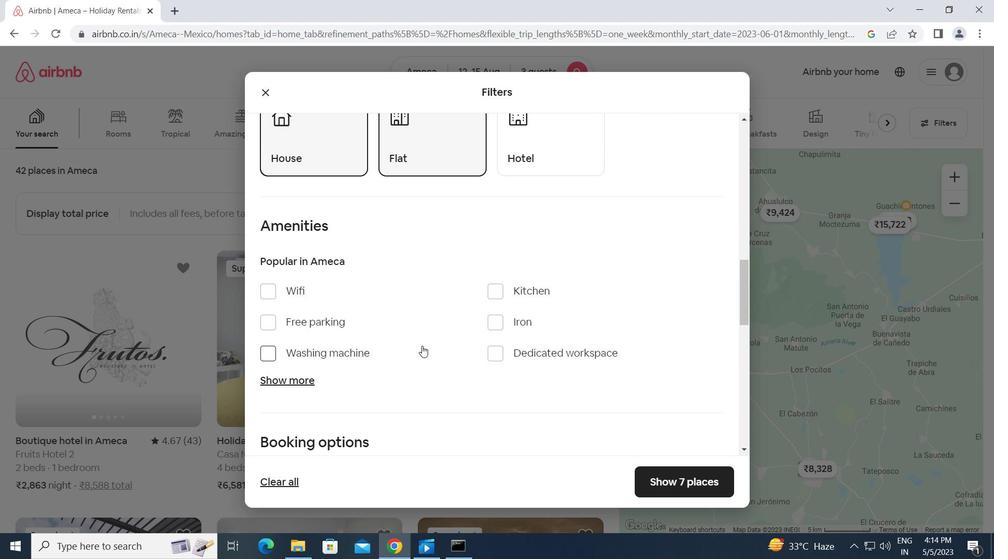 
Action: Mouse scrolled (422, 345) with delta (0, 0)
Screenshot: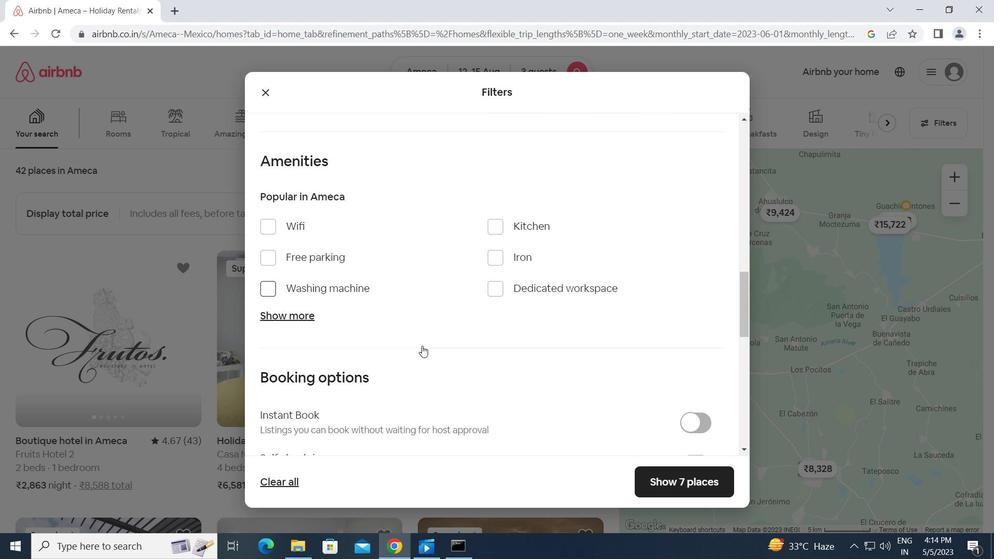
Action: Mouse scrolled (422, 345) with delta (0, 0)
Screenshot: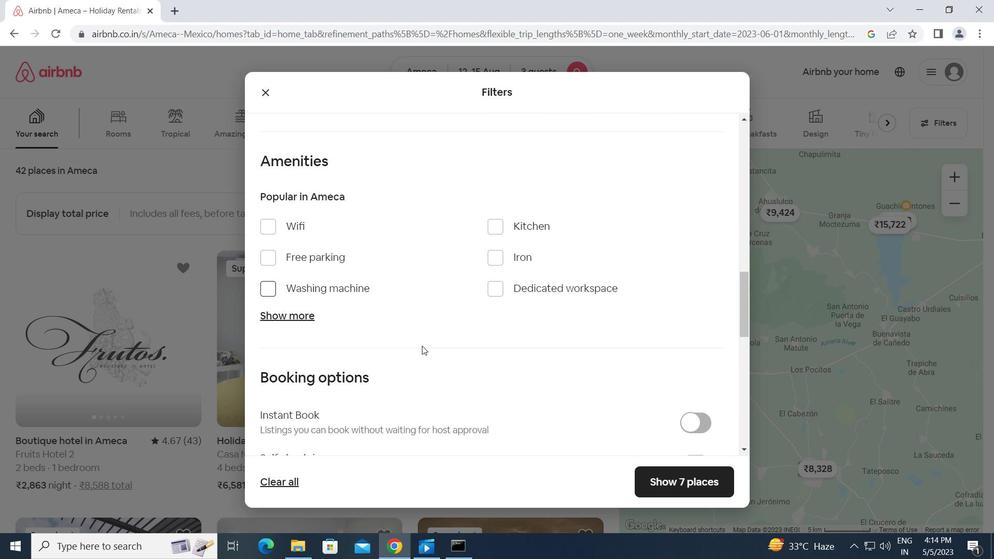 
Action: Mouse moved to (694, 339)
Screenshot: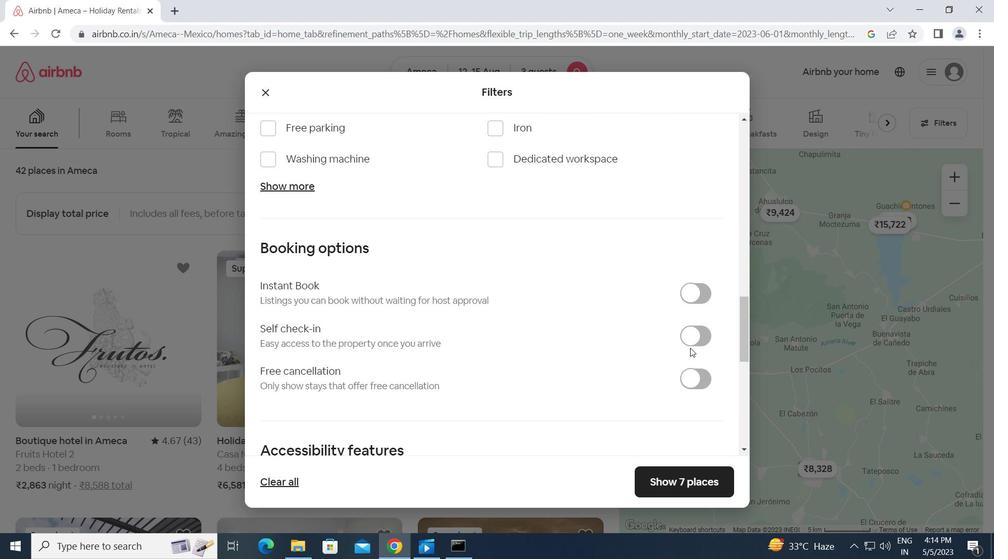 
Action: Mouse pressed left at (694, 339)
Screenshot: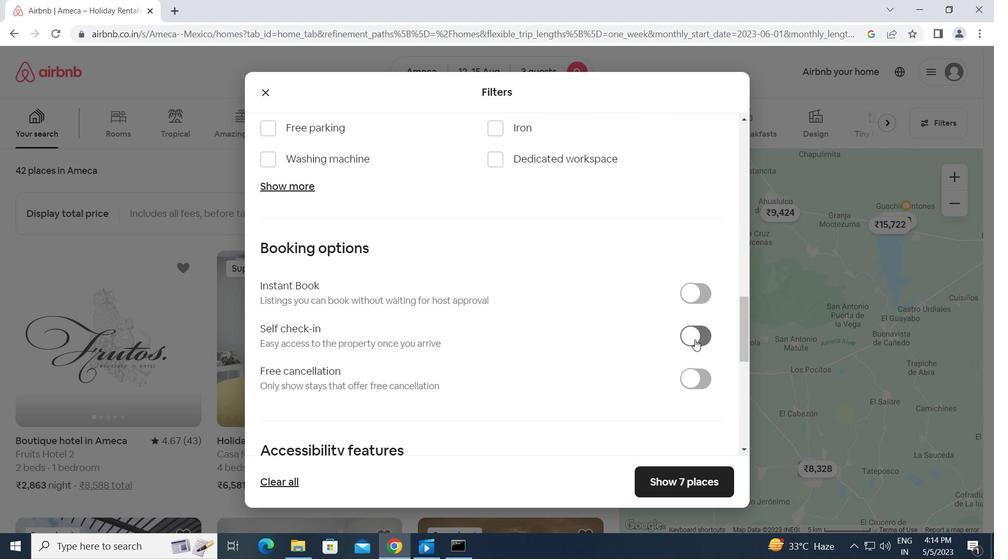 
Action: Mouse moved to (691, 339)
Screenshot: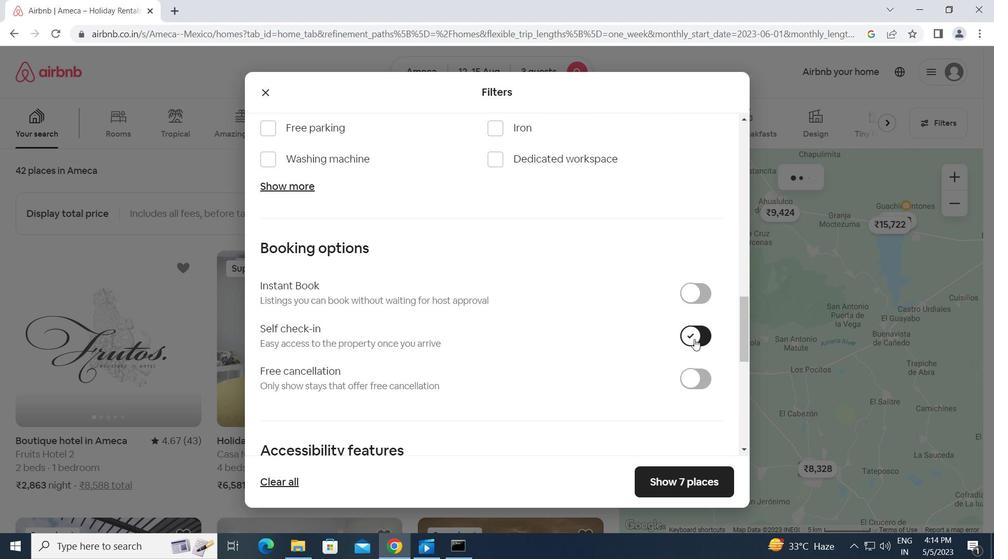 
Action: Mouse scrolled (691, 338) with delta (0, 0)
Screenshot: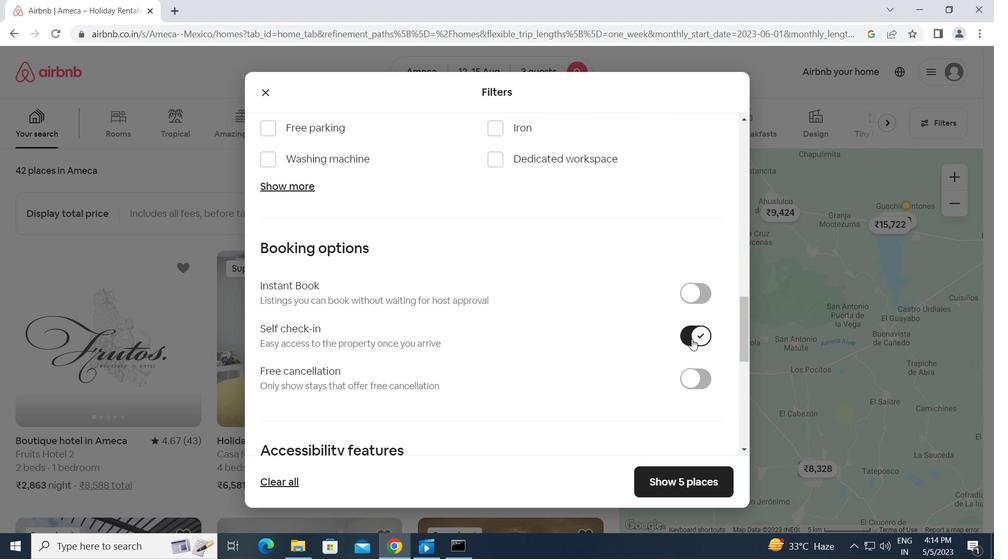 
Action: Mouse scrolled (691, 338) with delta (0, 0)
Screenshot: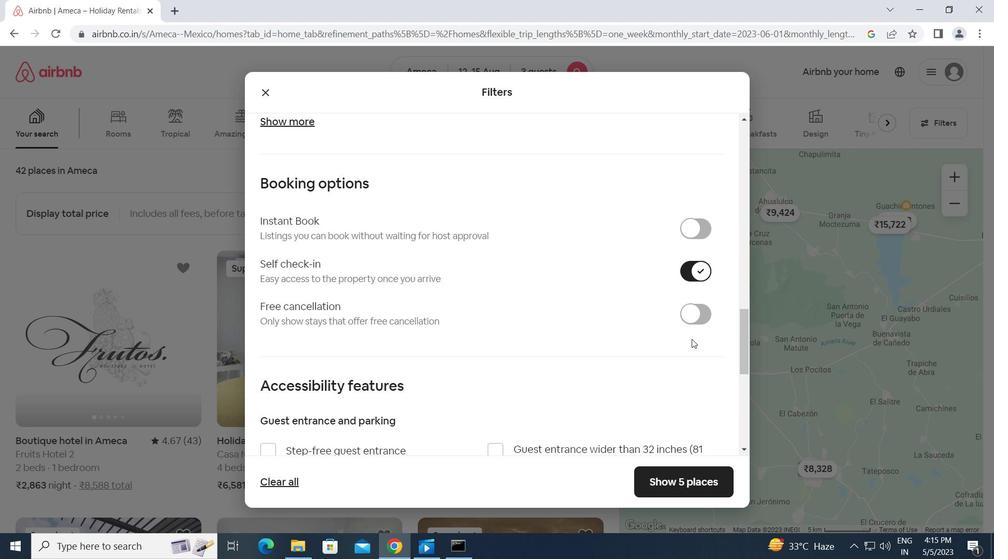 
Action: Mouse moved to (691, 339)
Screenshot: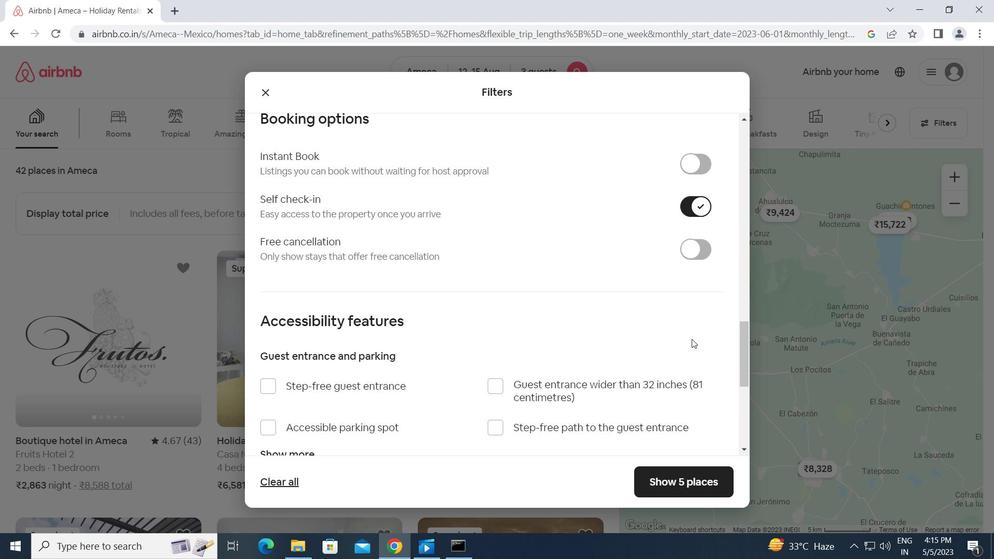 
Action: Mouse scrolled (691, 338) with delta (0, 0)
Screenshot: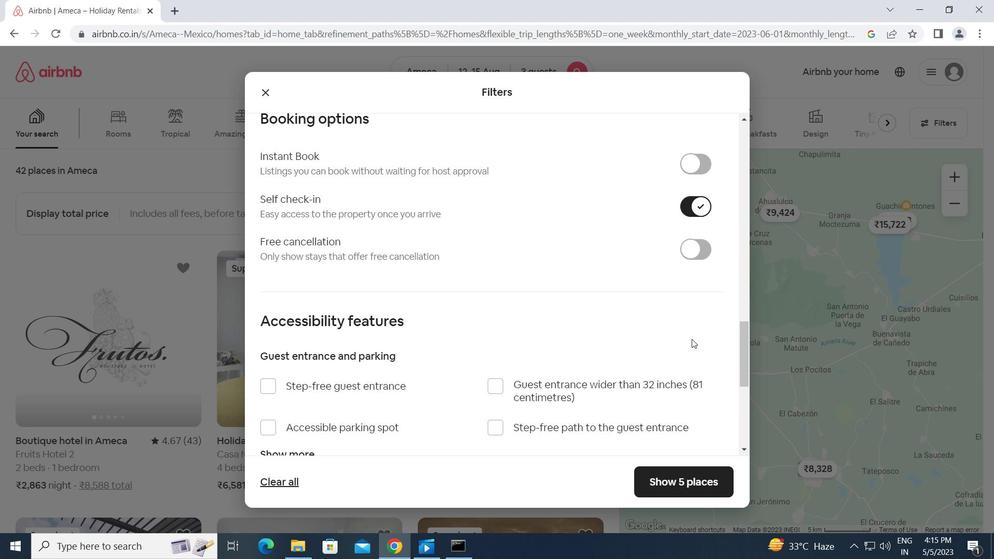 
Action: Mouse moved to (690, 339)
Screenshot: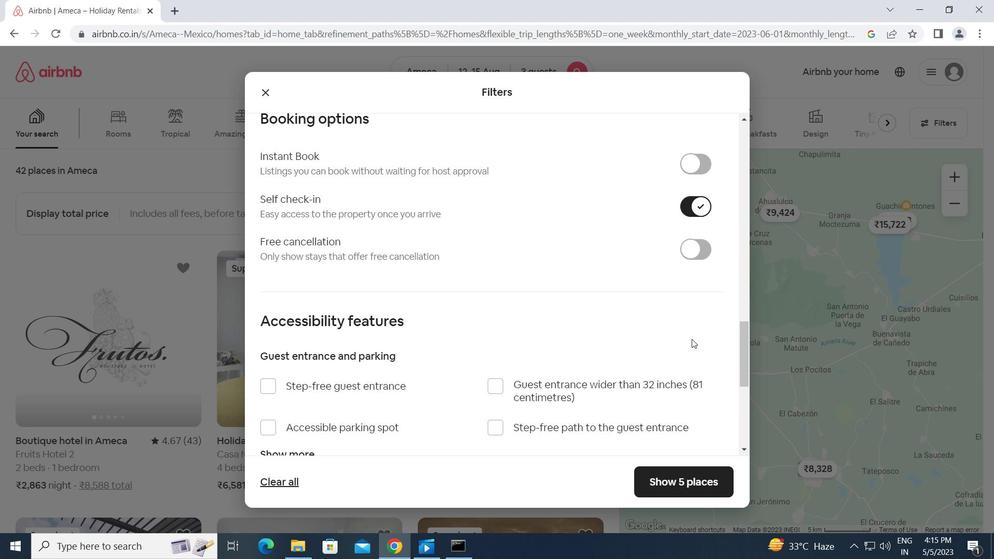 
Action: Mouse scrolled (690, 339) with delta (0, 0)
Screenshot: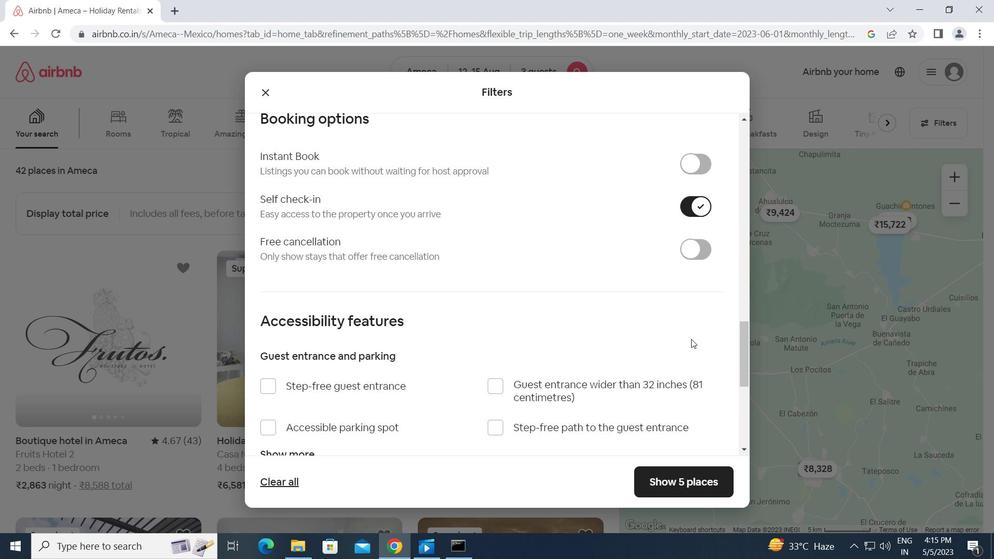 
Action: Mouse scrolled (690, 339) with delta (0, 0)
Screenshot: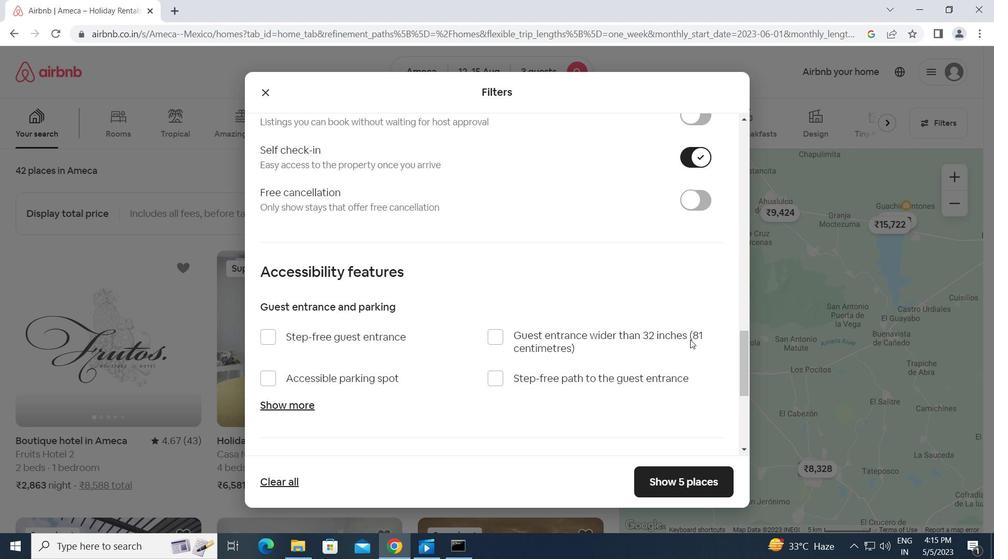 
Action: Mouse moved to (689, 340)
Screenshot: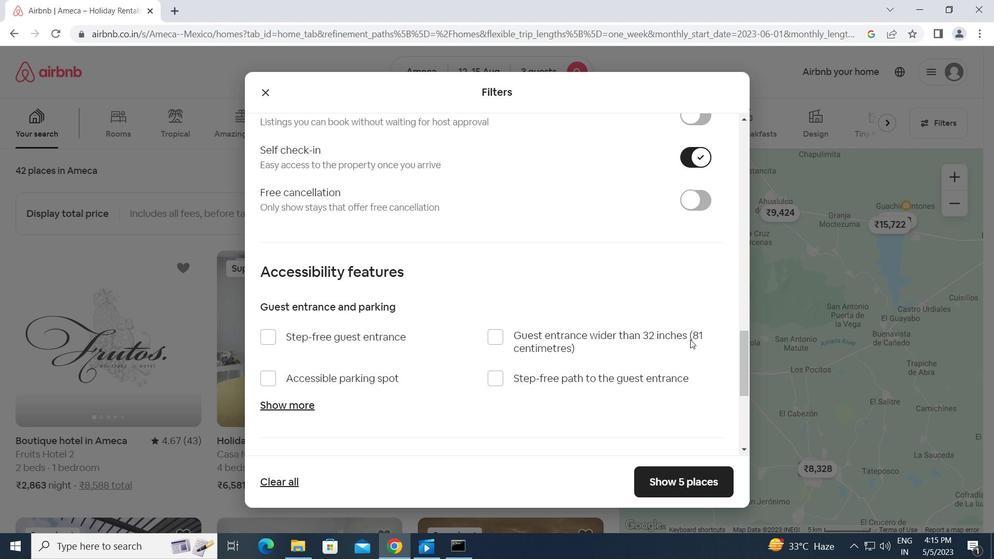 
Action: Mouse scrolled (689, 339) with delta (0, 0)
Screenshot: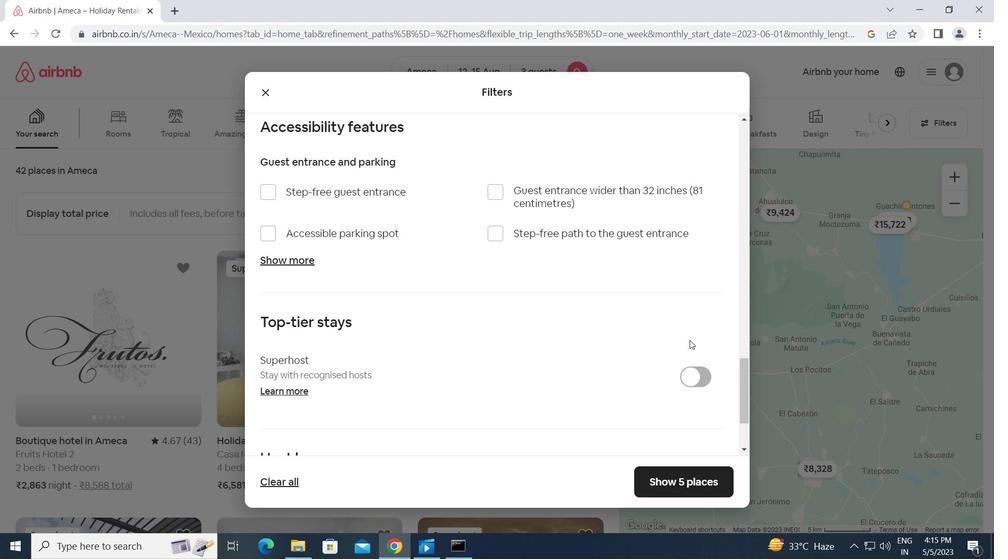 
Action: Mouse scrolled (689, 339) with delta (0, 0)
Screenshot: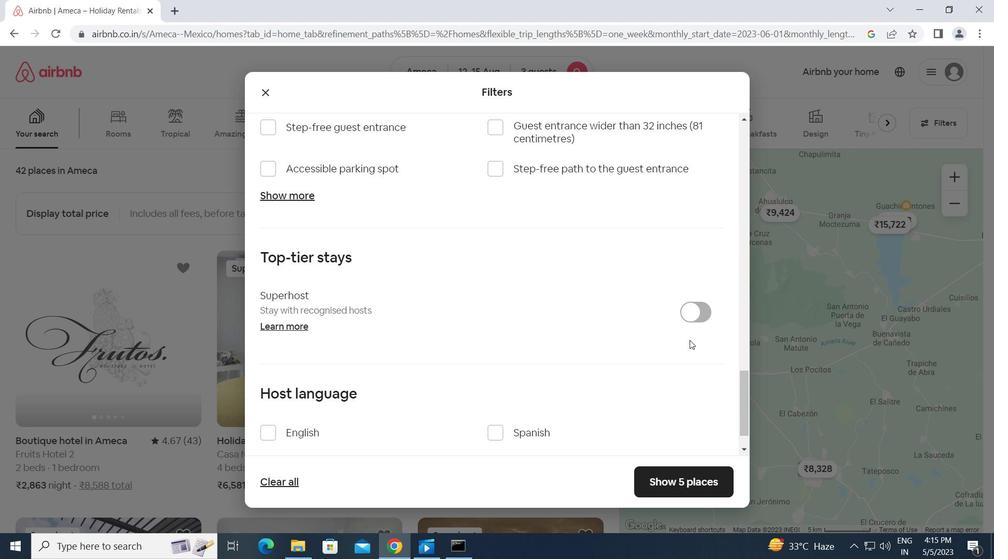 
Action: Mouse moved to (265, 384)
Screenshot: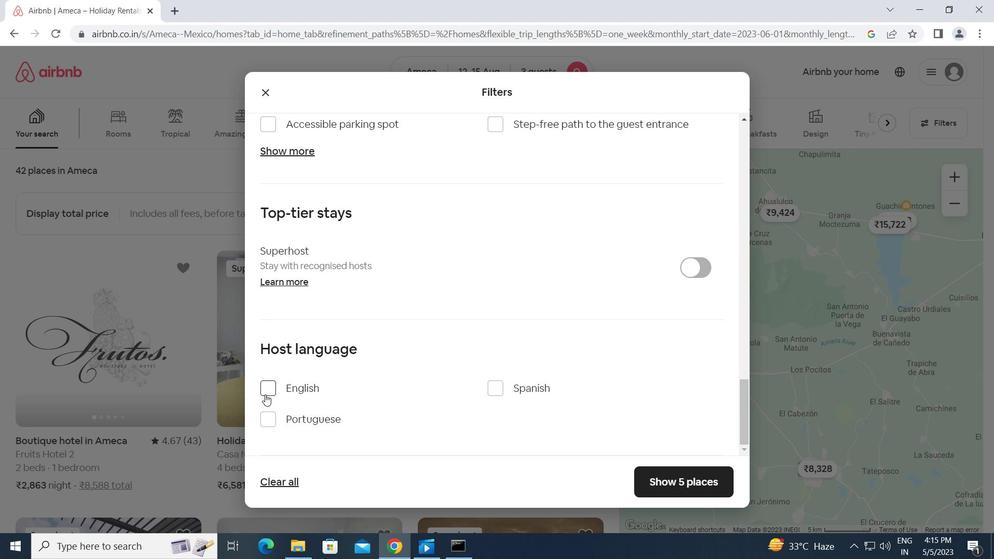 
Action: Mouse pressed left at (265, 384)
Screenshot: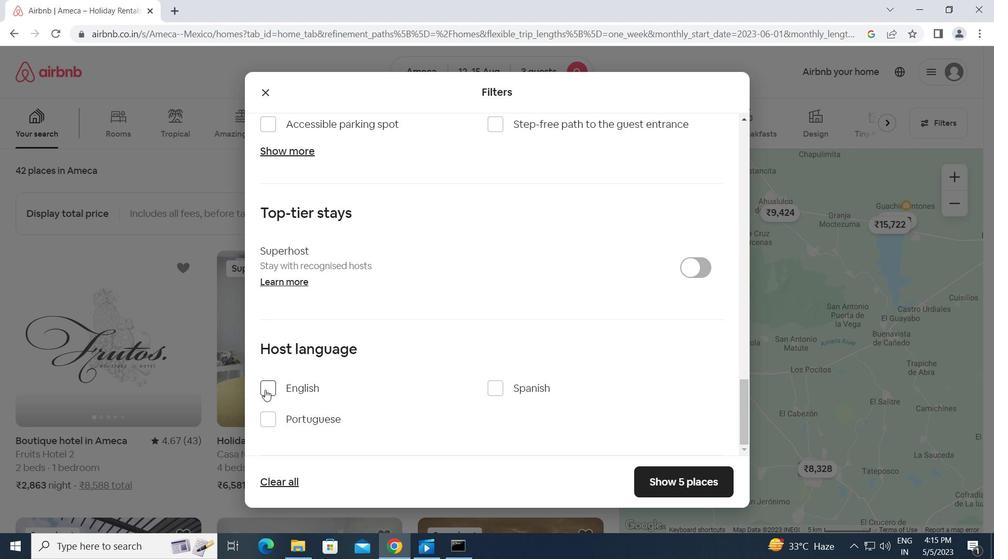 
Action: Mouse moved to (654, 475)
Screenshot: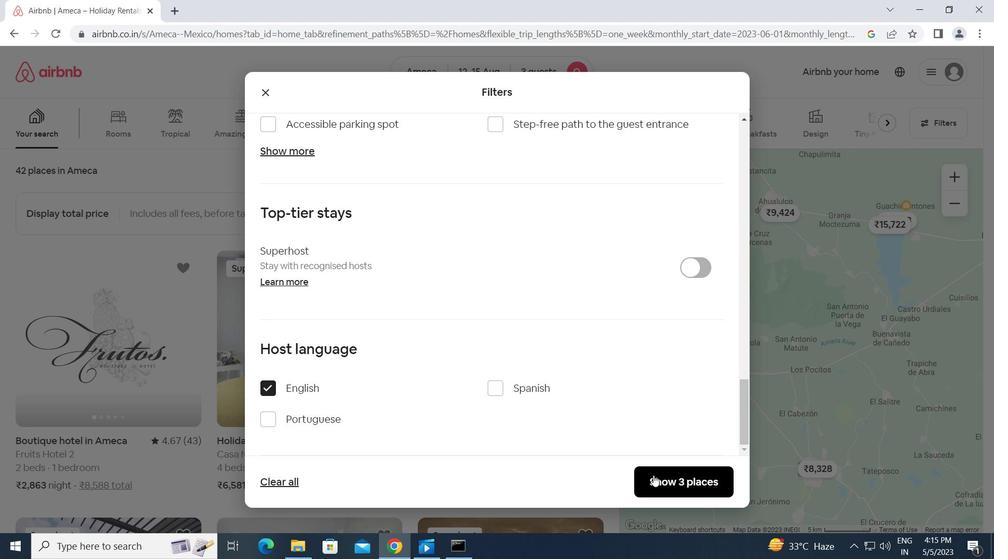 
Action: Mouse pressed left at (654, 475)
Screenshot: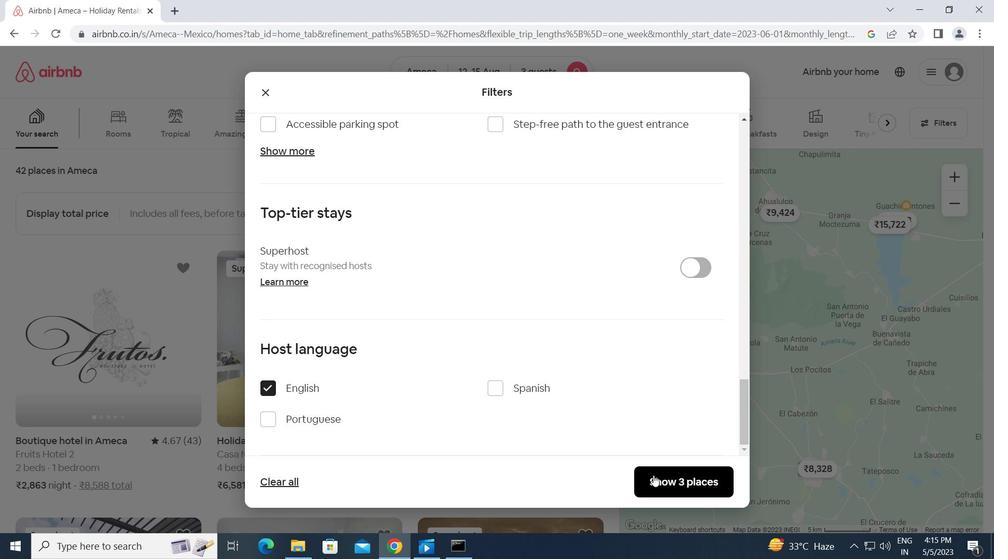 
